 Task: Find connections with filter location Jiazi with filter topic #happywith filter profile language Potuguese with filter current company Zoho Recruit with filter school Sri Bhagawan Mahaveer Jain College with filter industry Water, Waste, Steam, and Air Conditioning Services with filter service category Pricing Strategy with filter keywords title Director of Photography
Action: Mouse moved to (508, 58)
Screenshot: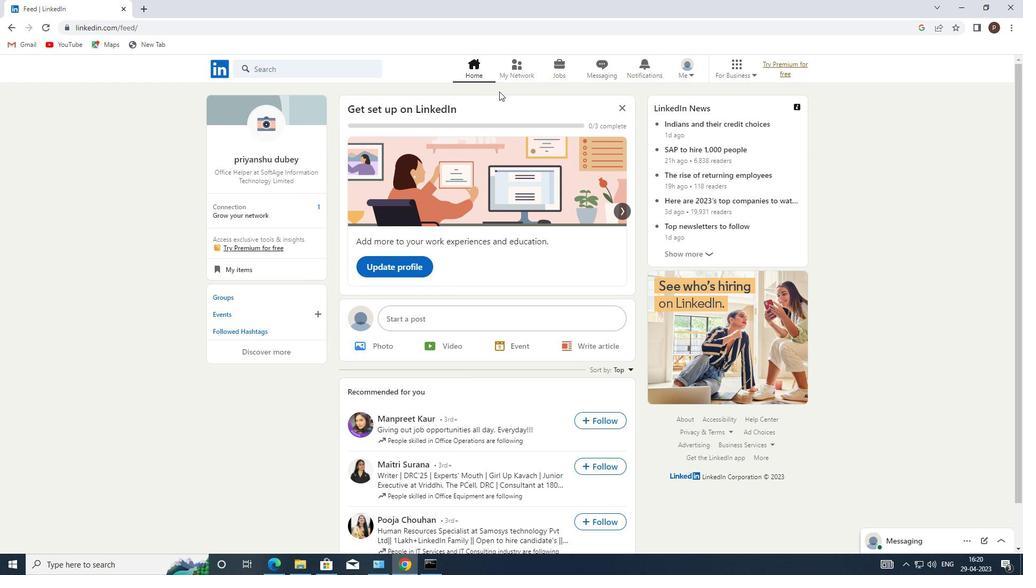 
Action: Mouse pressed left at (508, 58)
Screenshot: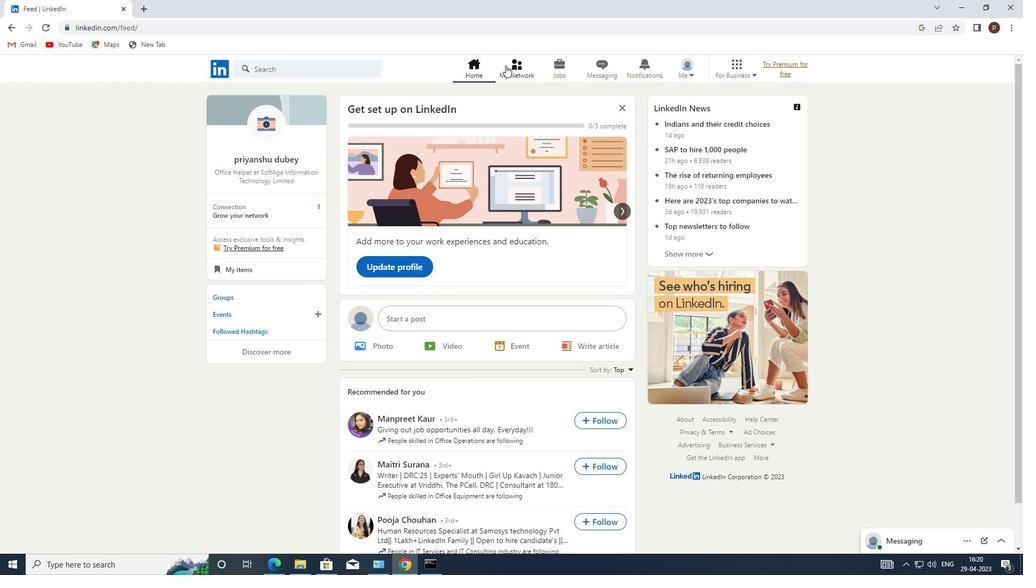 
Action: Mouse moved to (279, 126)
Screenshot: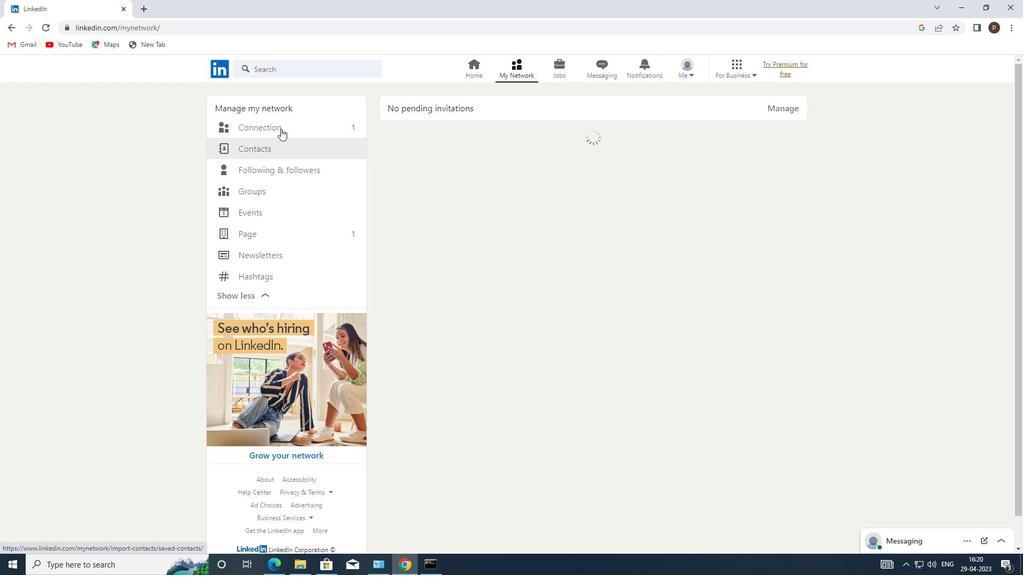 
Action: Mouse pressed left at (279, 126)
Screenshot: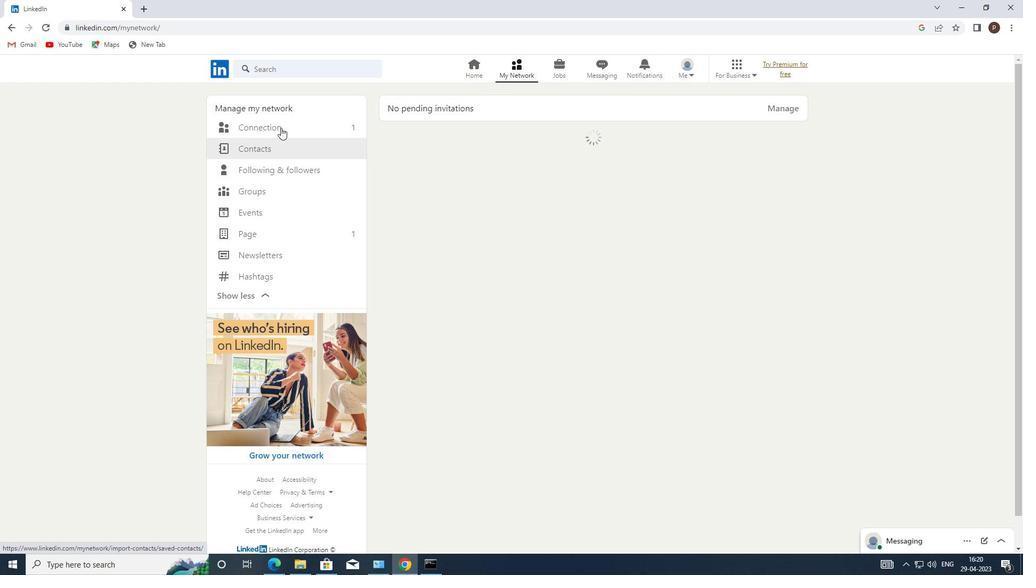 
Action: Mouse moved to (594, 123)
Screenshot: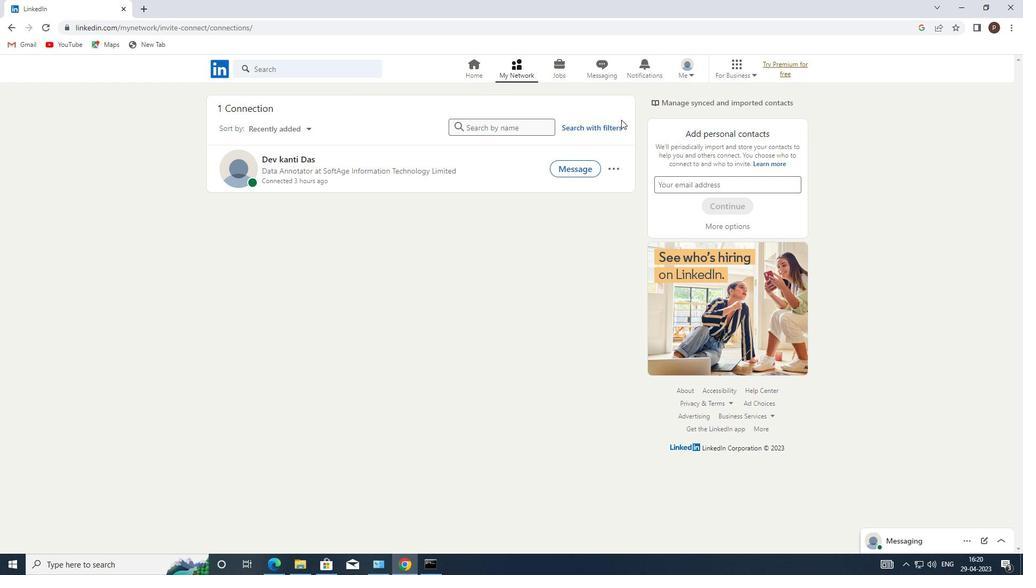 
Action: Mouse pressed left at (594, 123)
Screenshot: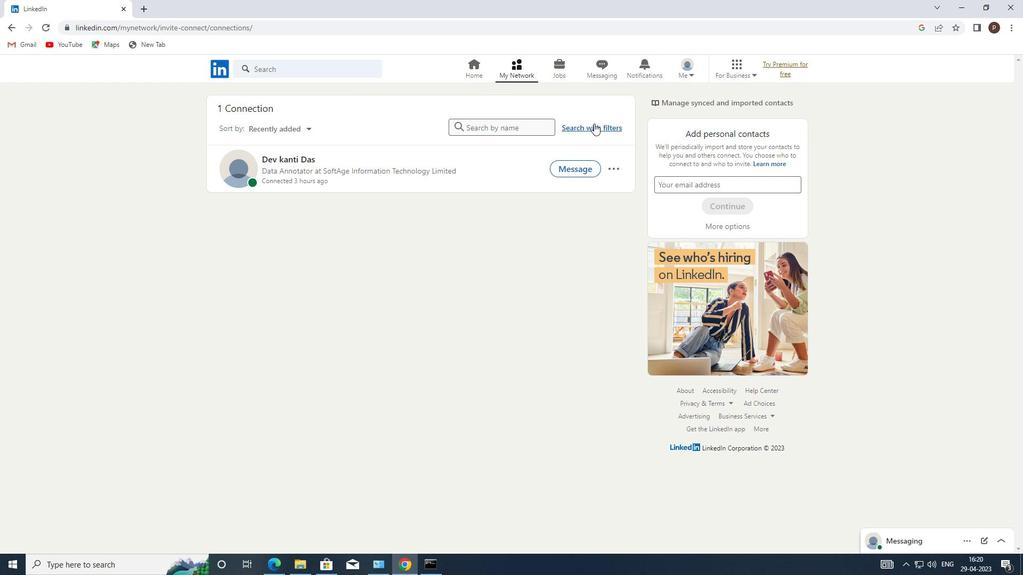 
Action: Mouse moved to (549, 101)
Screenshot: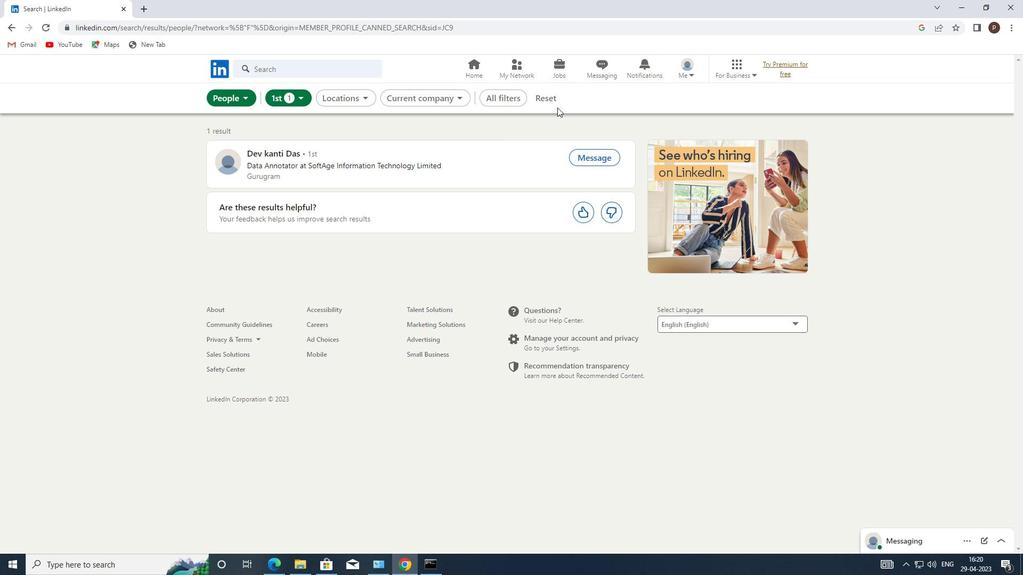 
Action: Mouse pressed left at (549, 101)
Screenshot: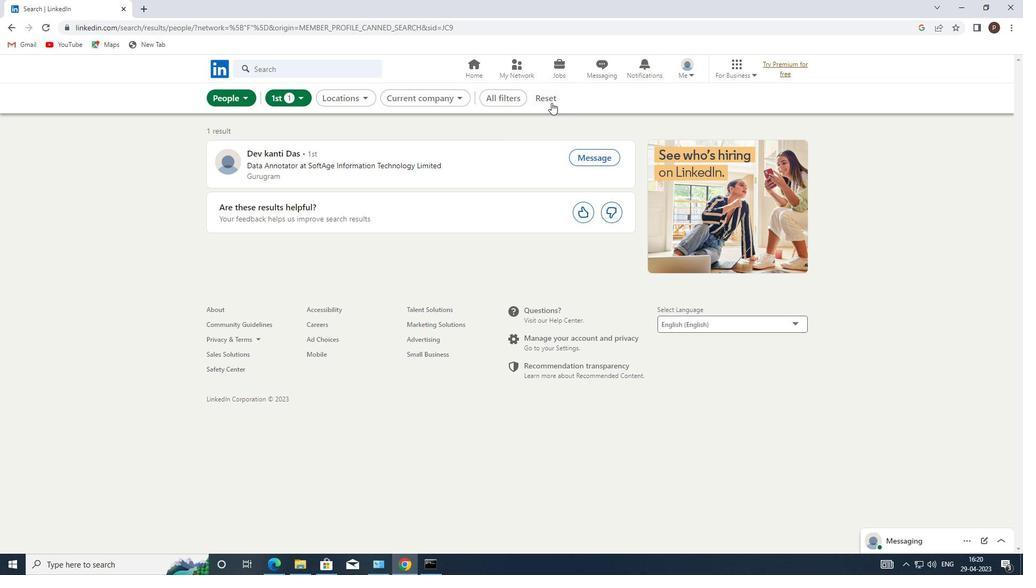 
Action: Mouse moved to (539, 100)
Screenshot: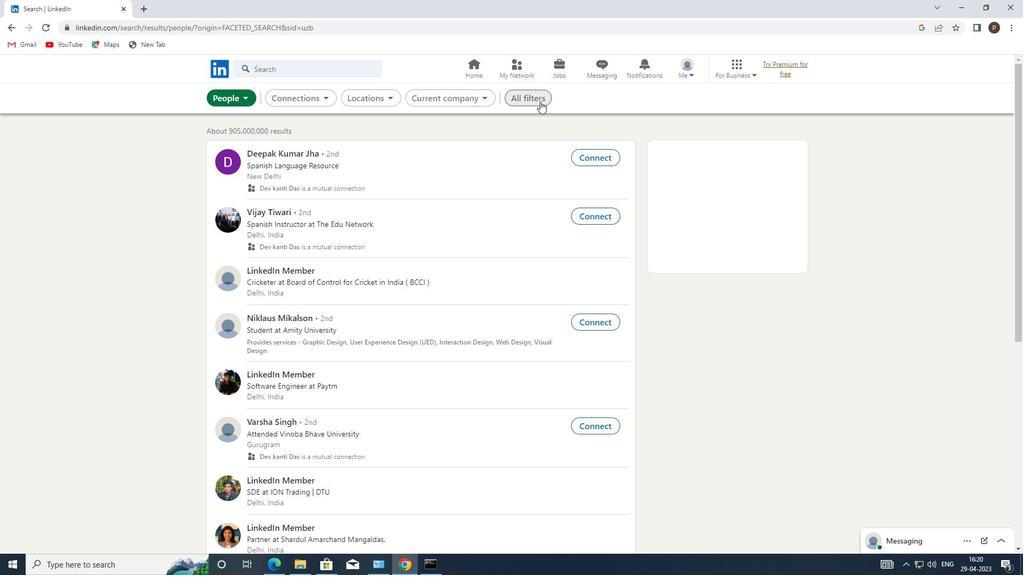 
Action: Mouse pressed left at (539, 100)
Screenshot: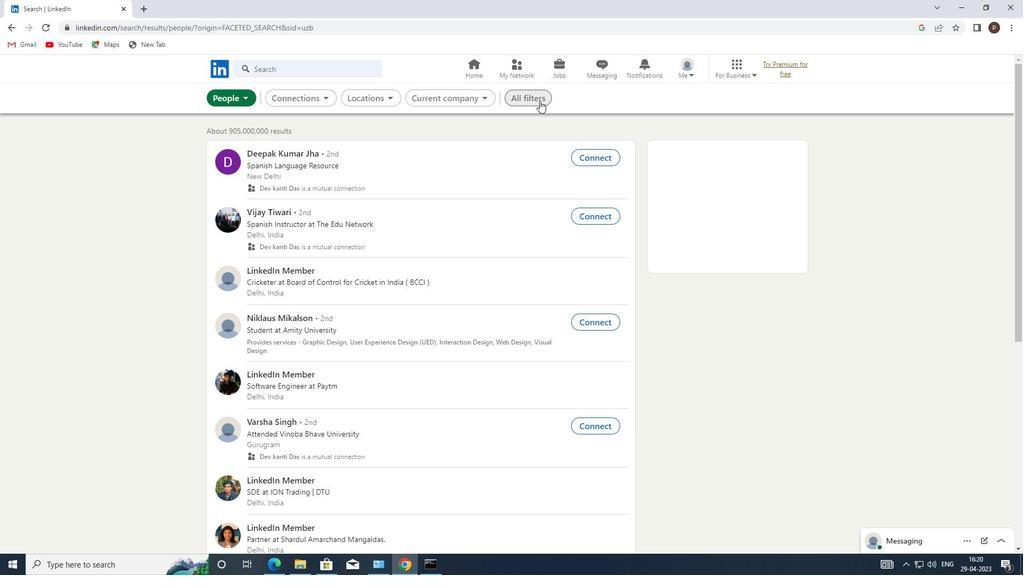 
Action: Mouse moved to (898, 419)
Screenshot: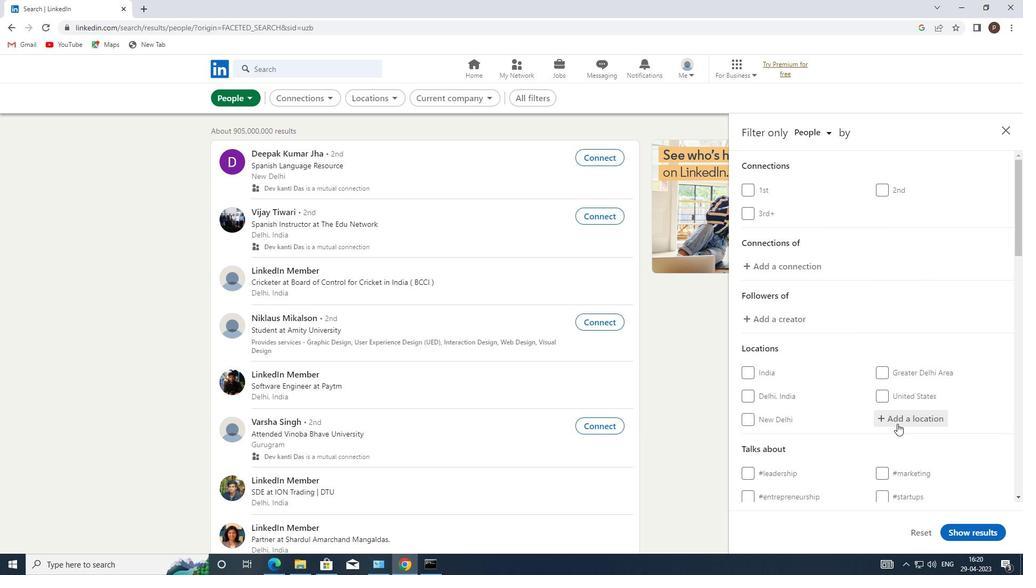 
Action: Mouse pressed left at (898, 419)
Screenshot: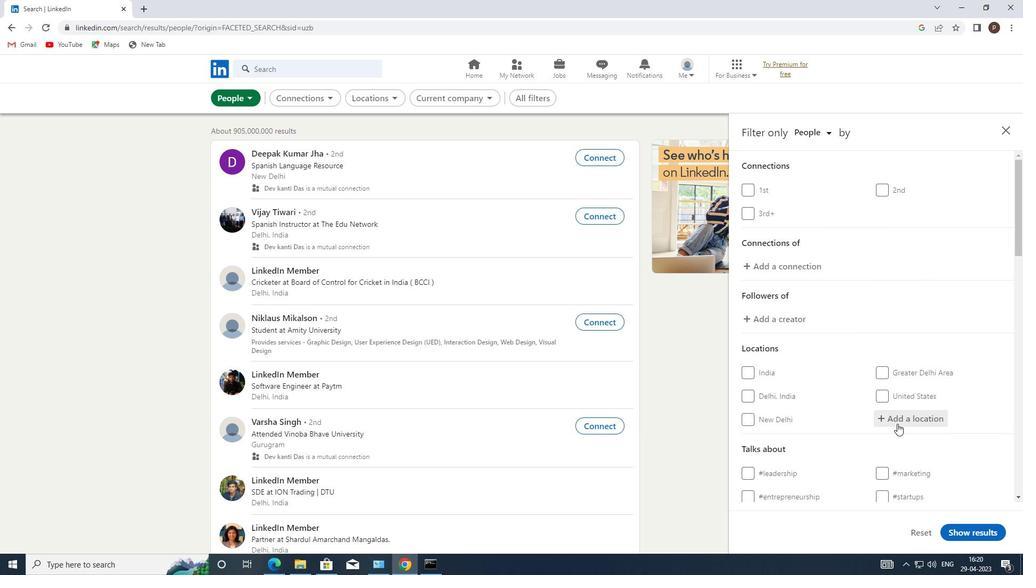
Action: Key pressed <Key.caps_lock>j<Key.caps_lock>iazi
Screenshot: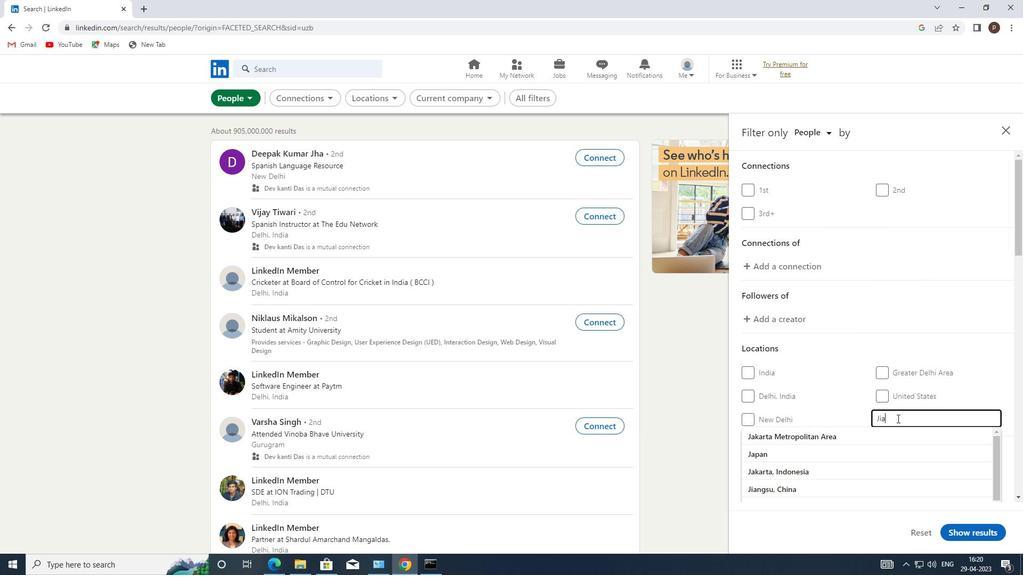 
Action: Mouse moved to (817, 424)
Screenshot: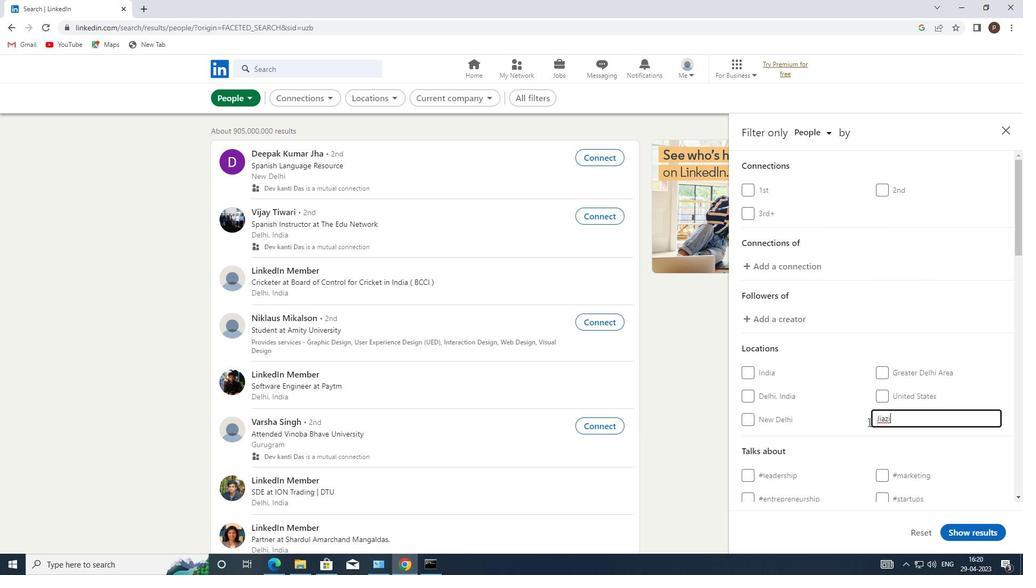
Action: Mouse scrolled (817, 423) with delta (0, 0)
Screenshot: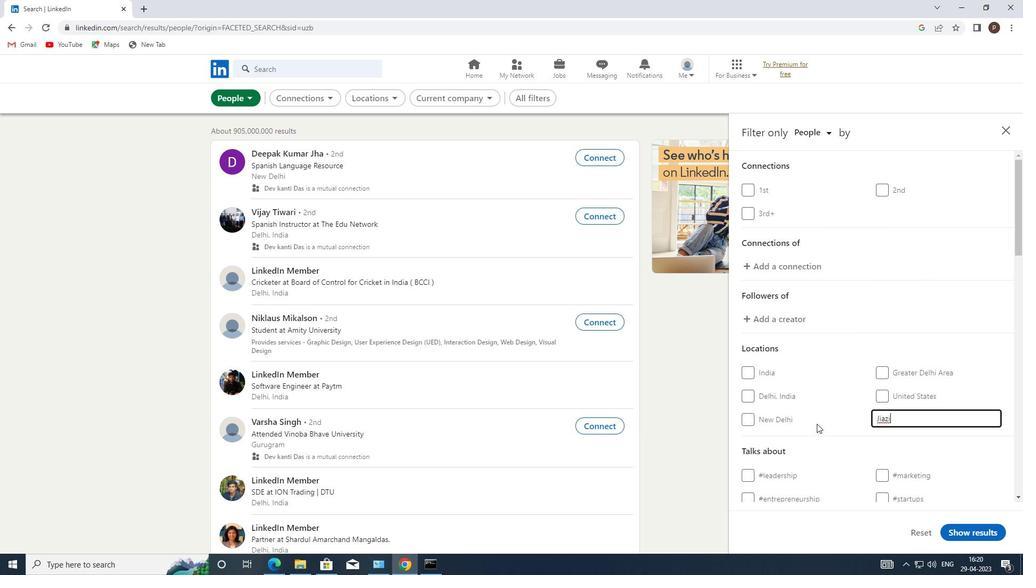 
Action: Mouse scrolled (817, 423) with delta (0, 0)
Screenshot: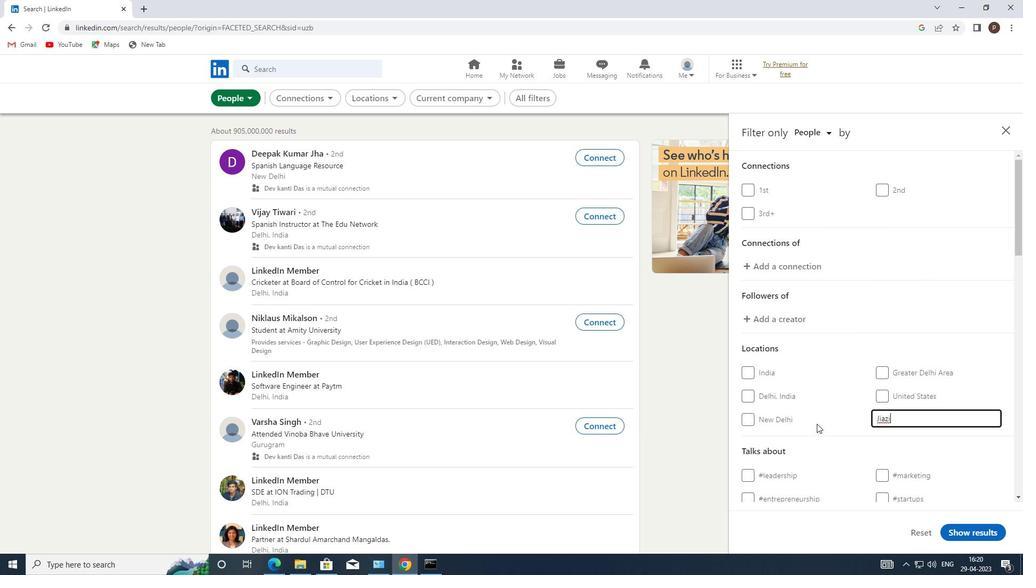 
Action: Mouse moved to (892, 418)
Screenshot: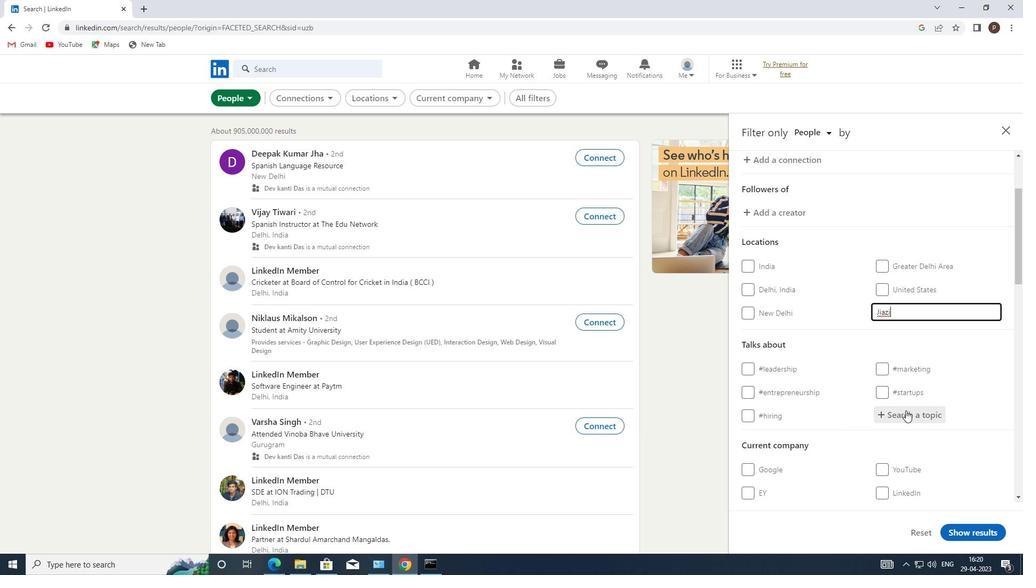 
Action: Mouse pressed left at (892, 418)
Screenshot: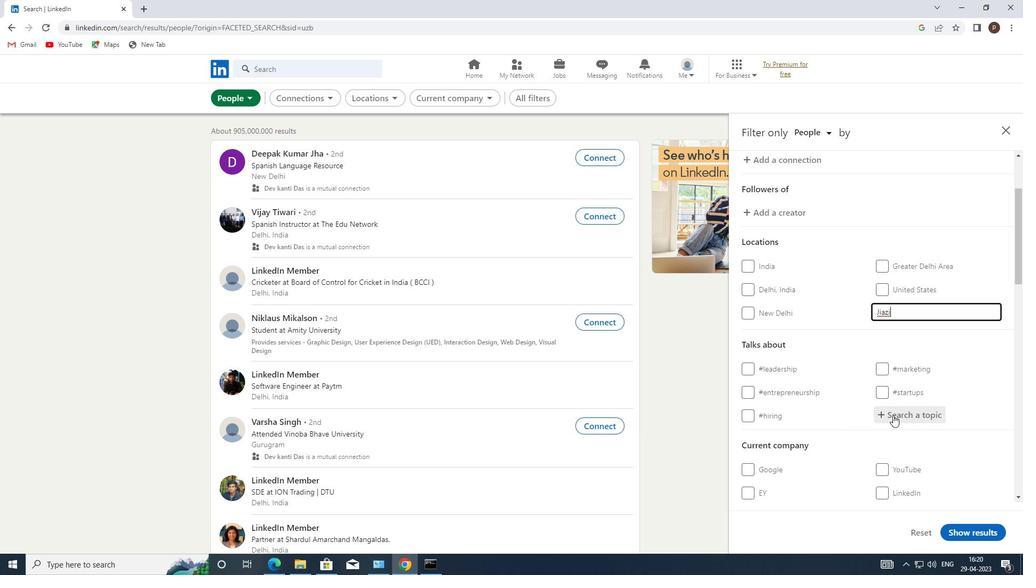 
Action: Key pressed <Key.shift><Key.shift><Key.shift><Key.shift><Key.shift><Key.shift>#HAPPY
Screenshot: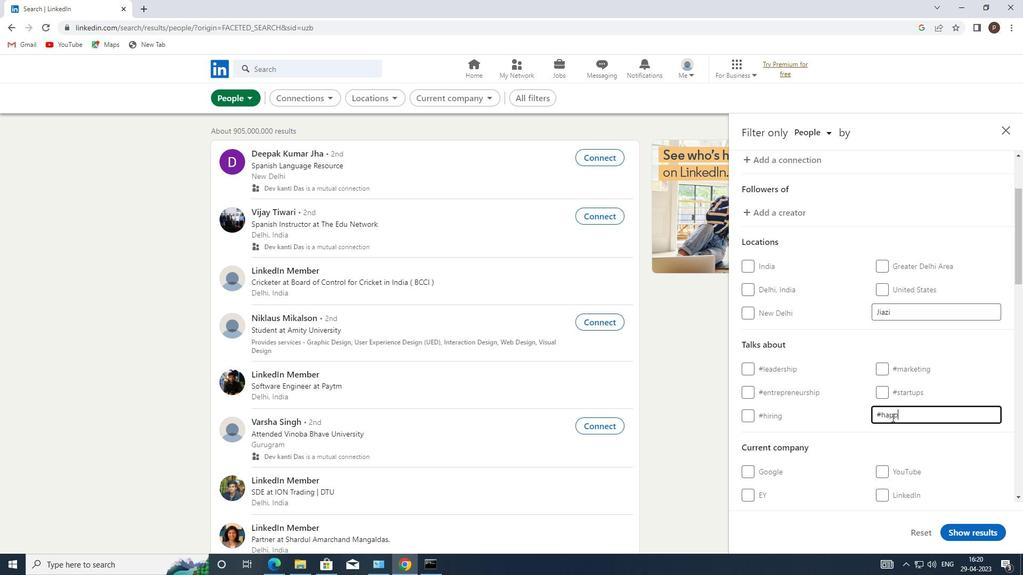 
Action: Mouse scrolled (892, 417) with delta (0, 0)
Screenshot: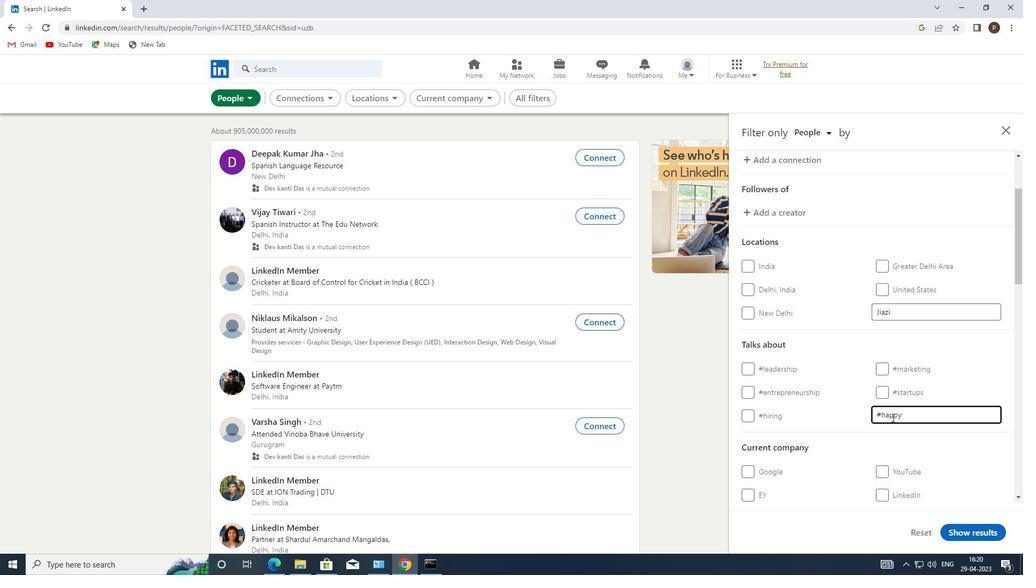 
Action: Mouse scrolled (892, 417) with delta (0, 0)
Screenshot: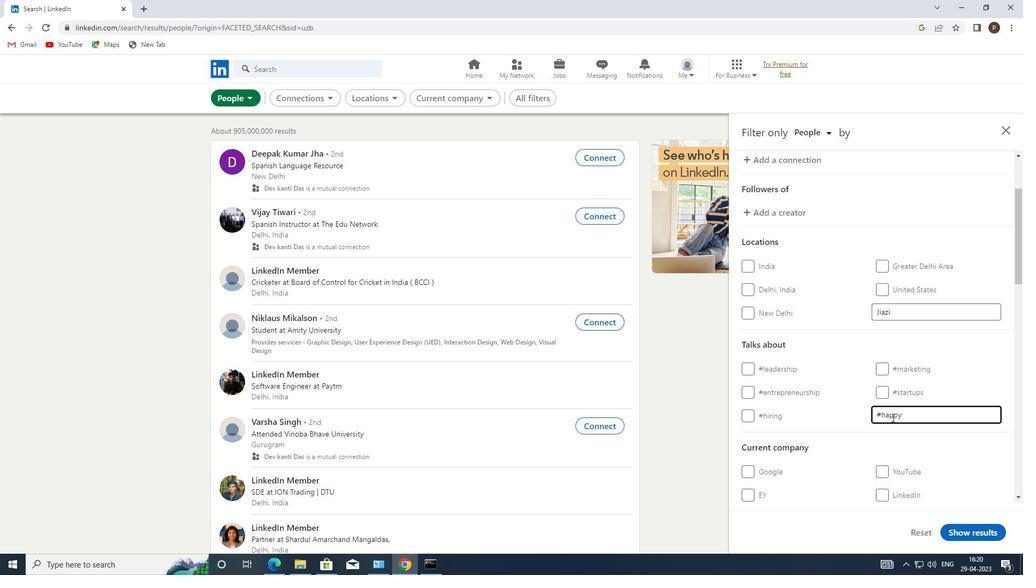 
Action: Mouse moved to (830, 404)
Screenshot: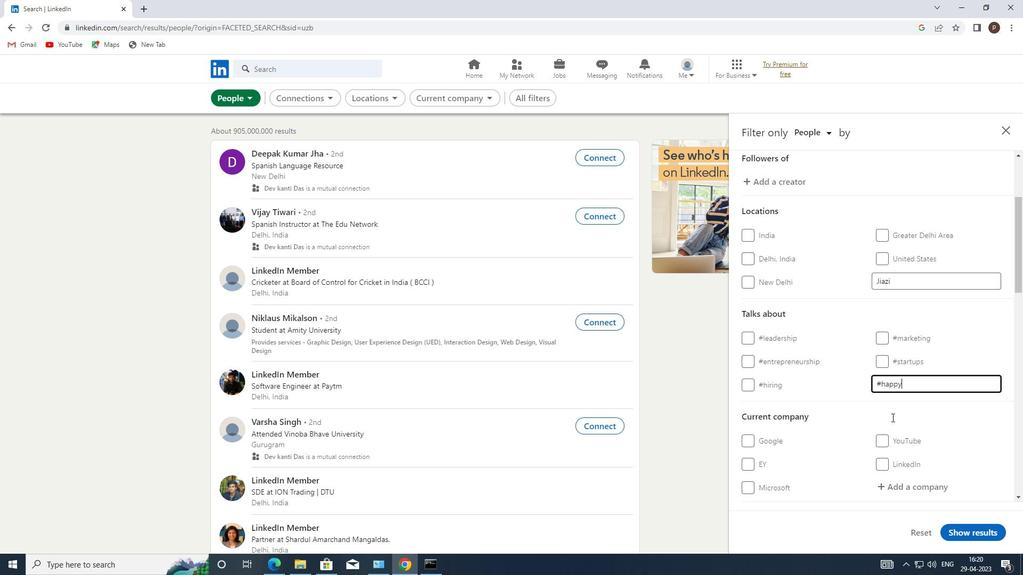 
Action: Mouse scrolled (830, 403) with delta (0, 0)
Screenshot: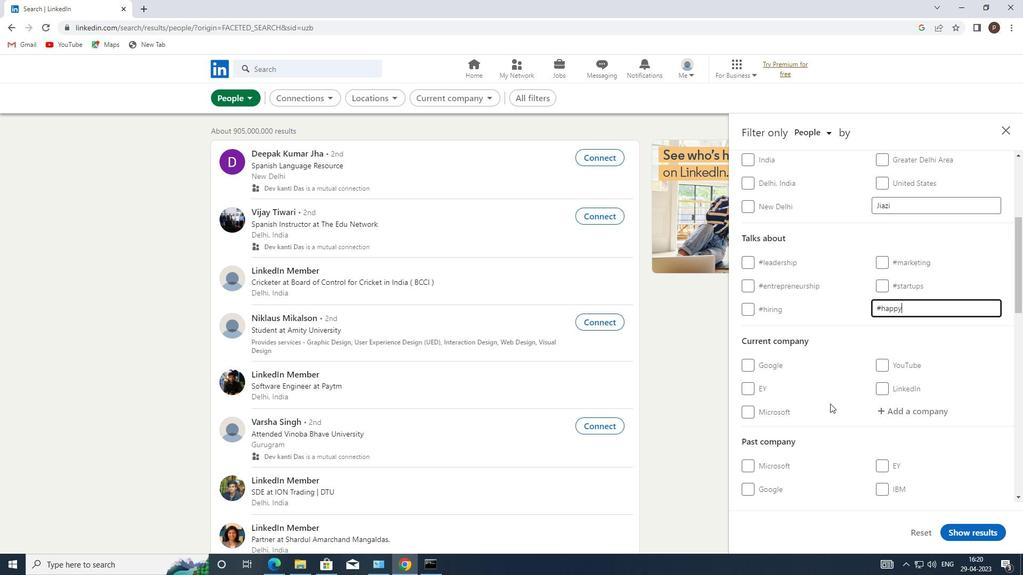 
Action: Mouse scrolled (830, 403) with delta (0, 0)
Screenshot: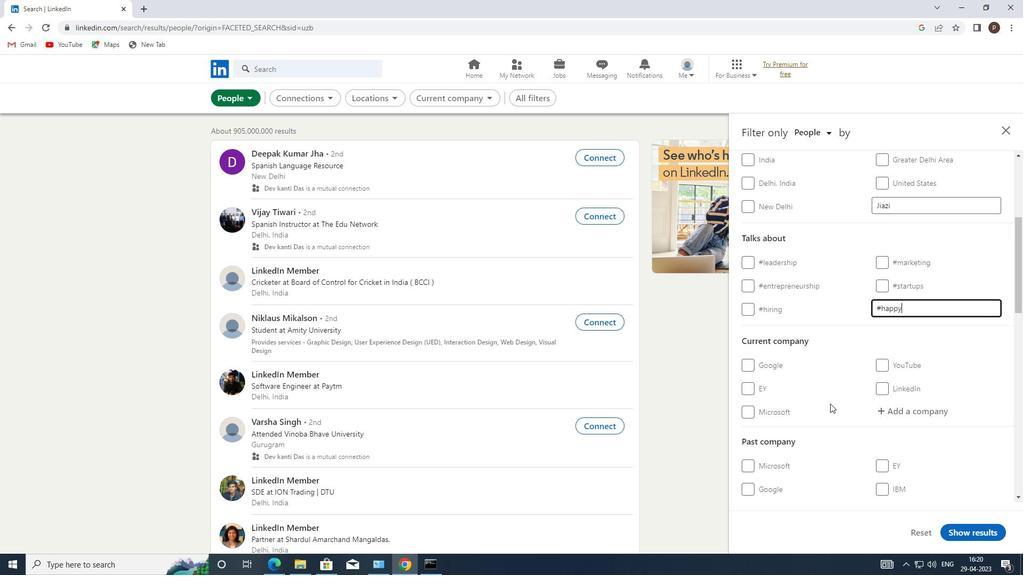 
Action: Mouse scrolled (830, 403) with delta (0, 0)
Screenshot: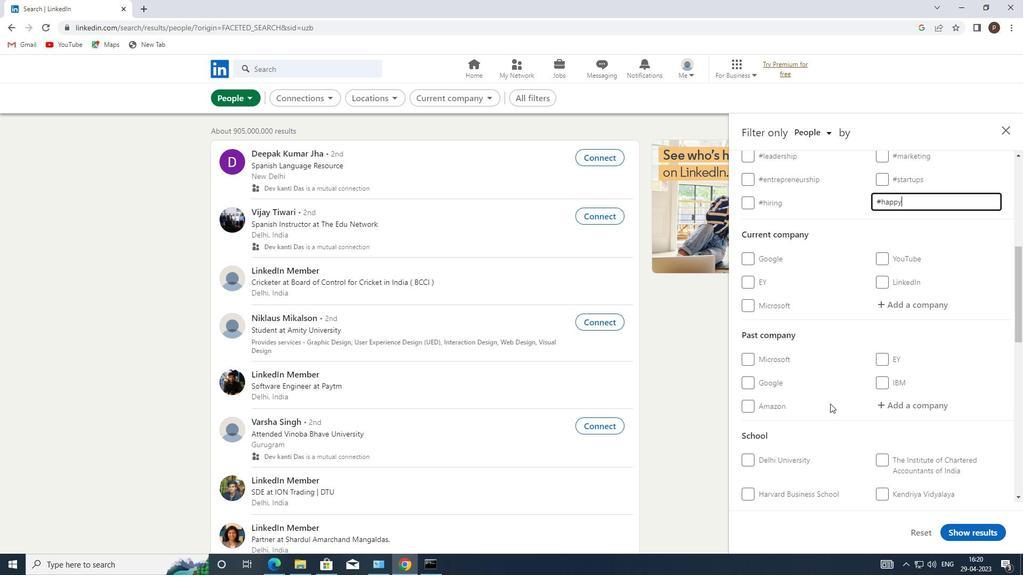 
Action: Mouse scrolled (830, 403) with delta (0, 0)
Screenshot: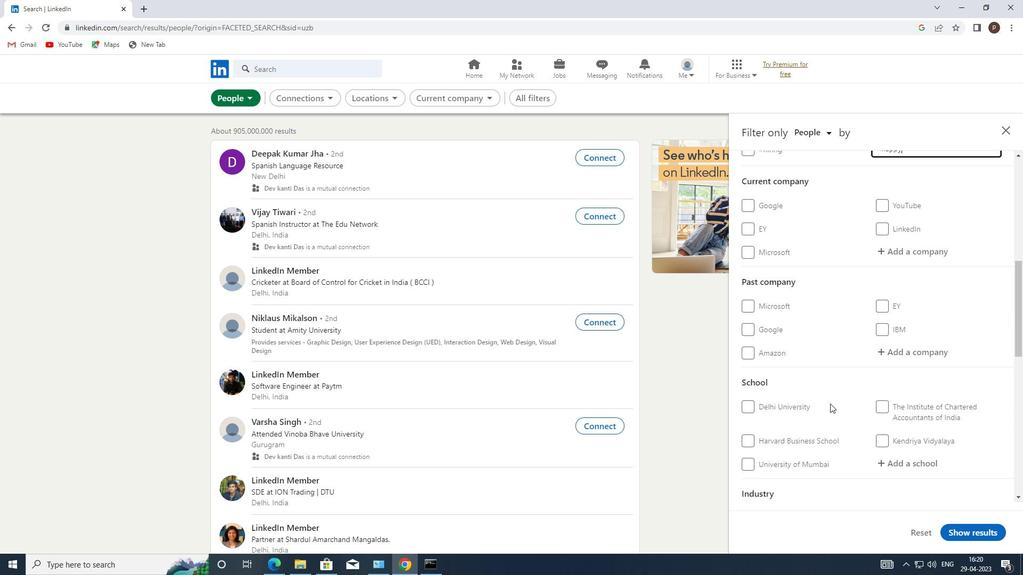 
Action: Mouse scrolled (830, 403) with delta (0, 0)
Screenshot: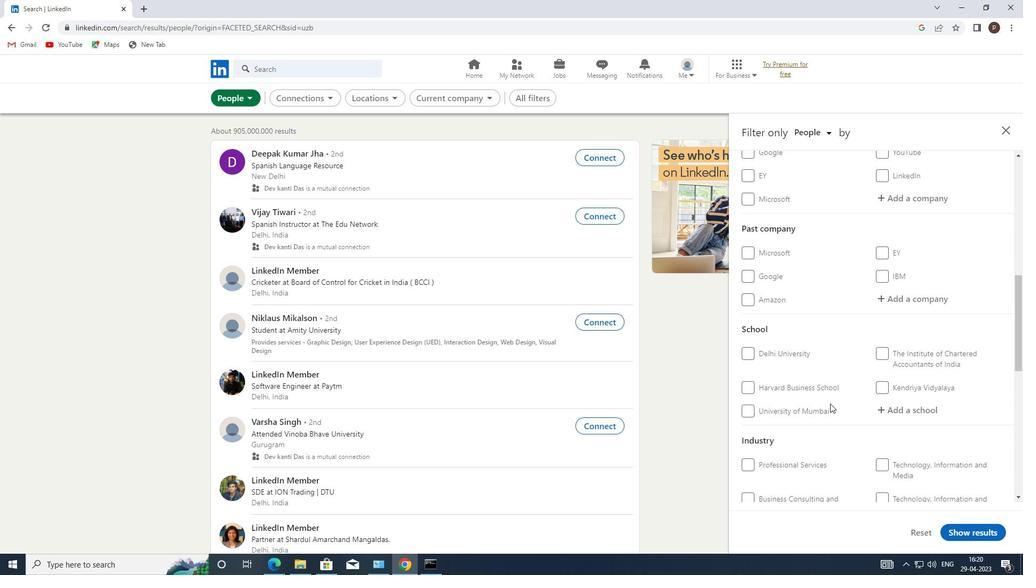 
Action: Mouse scrolled (830, 403) with delta (0, 0)
Screenshot: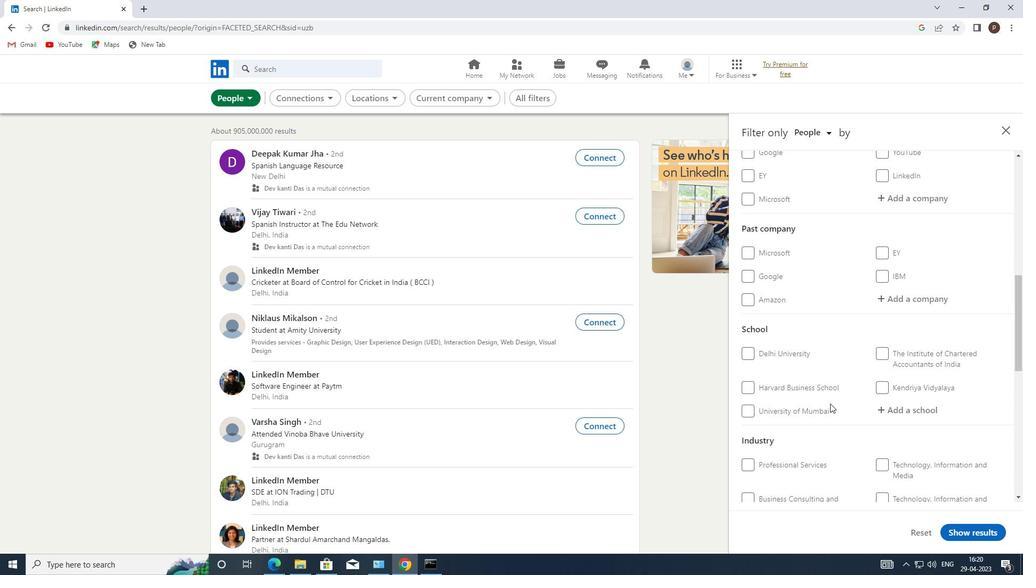 
Action: Mouse scrolled (830, 403) with delta (0, 0)
Screenshot: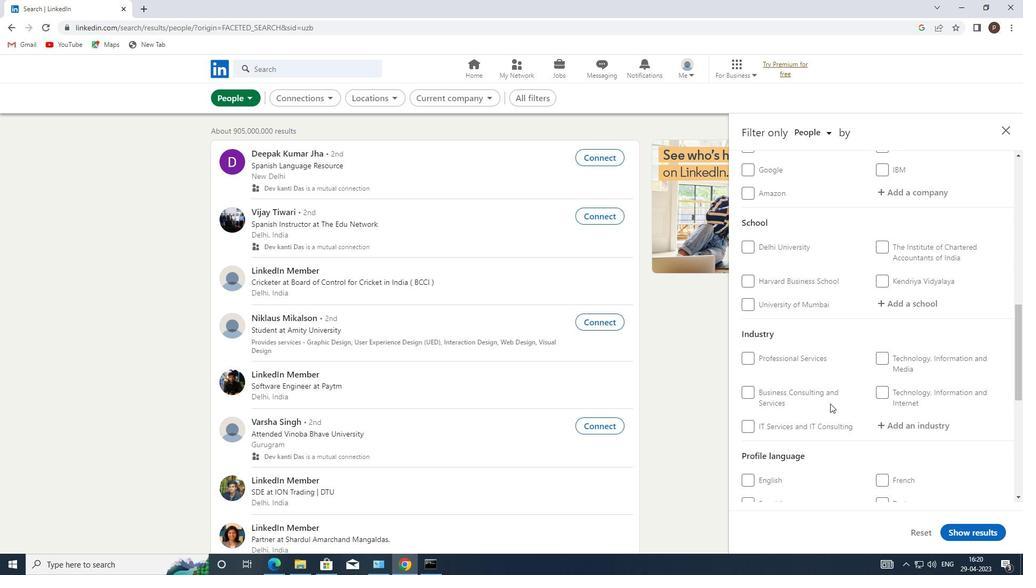 
Action: Mouse moved to (884, 457)
Screenshot: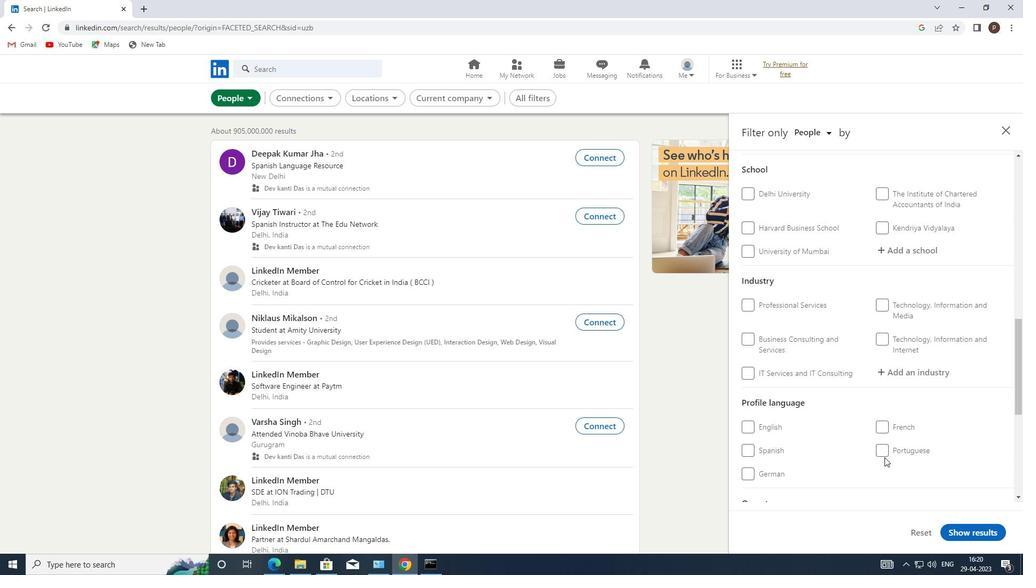 
Action: Mouse pressed left at (884, 457)
Screenshot: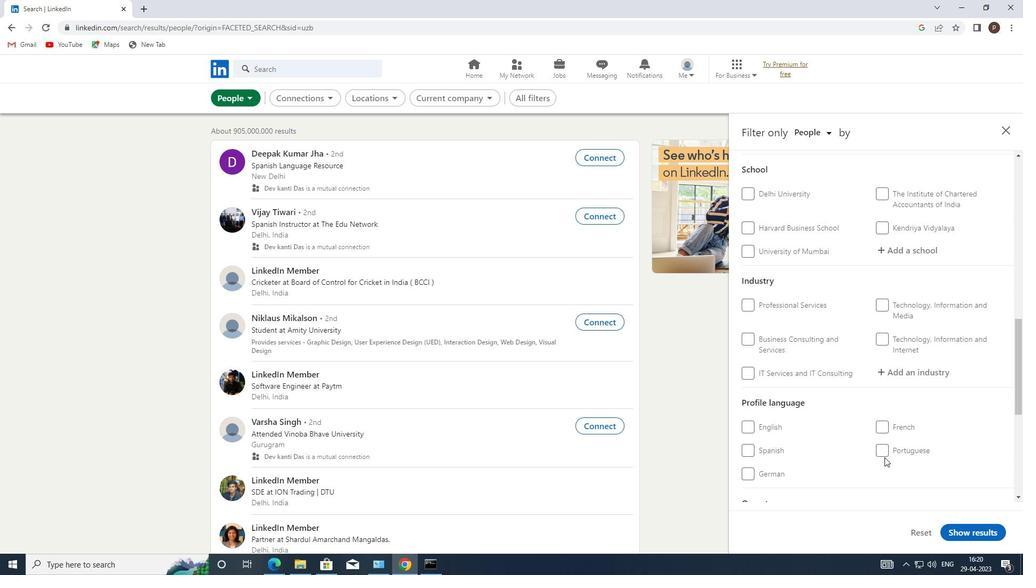 
Action: Mouse moved to (883, 450)
Screenshot: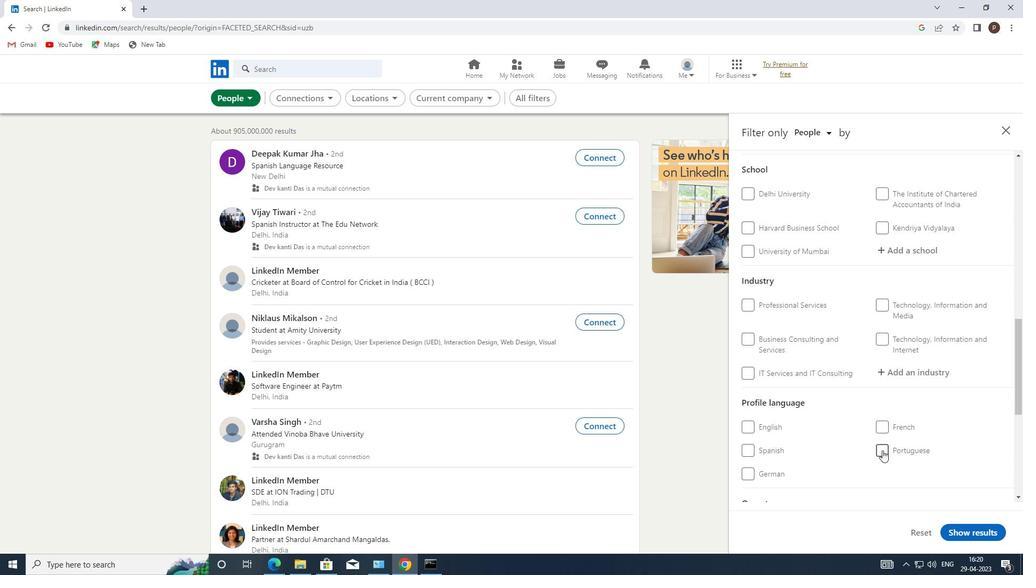 
Action: Mouse pressed left at (883, 450)
Screenshot: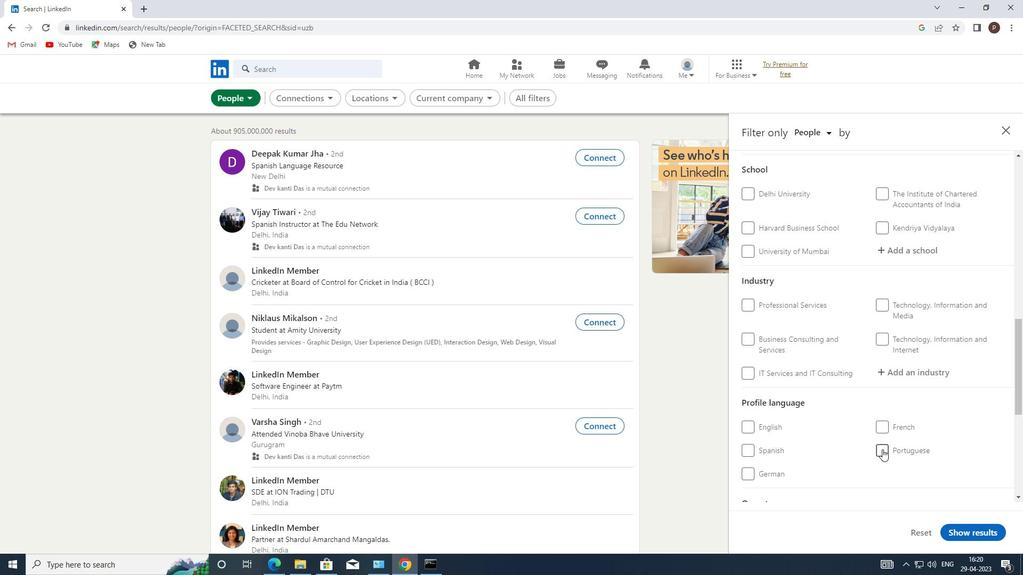 
Action: Mouse moved to (868, 429)
Screenshot: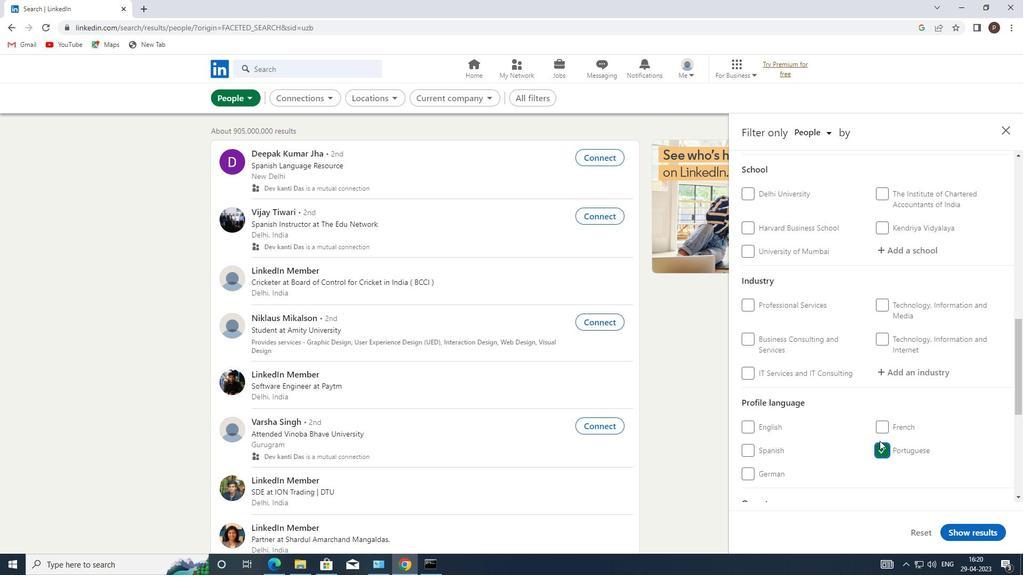
Action: Mouse scrolled (868, 429) with delta (0, 0)
Screenshot: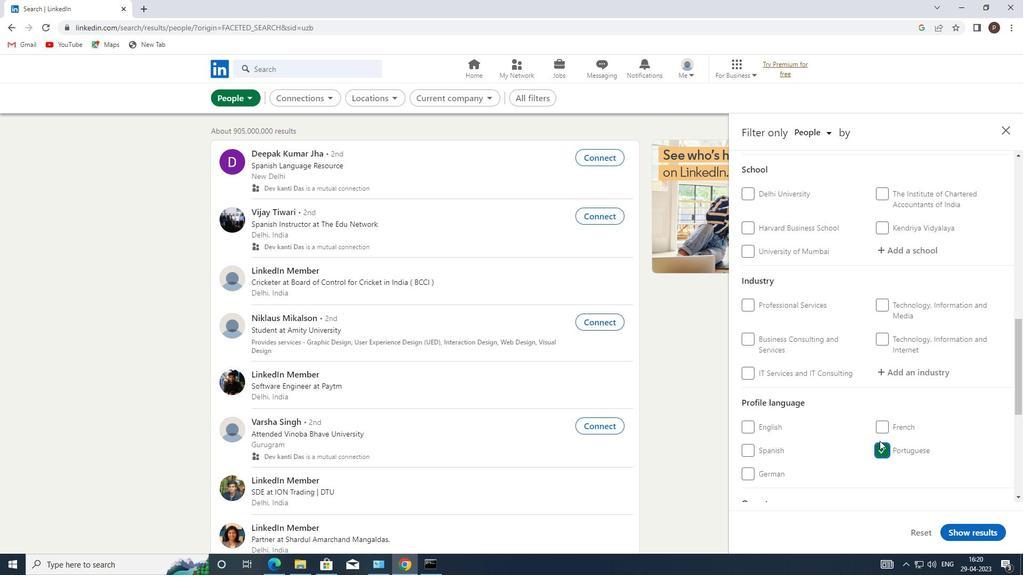
Action: Mouse moved to (868, 428)
Screenshot: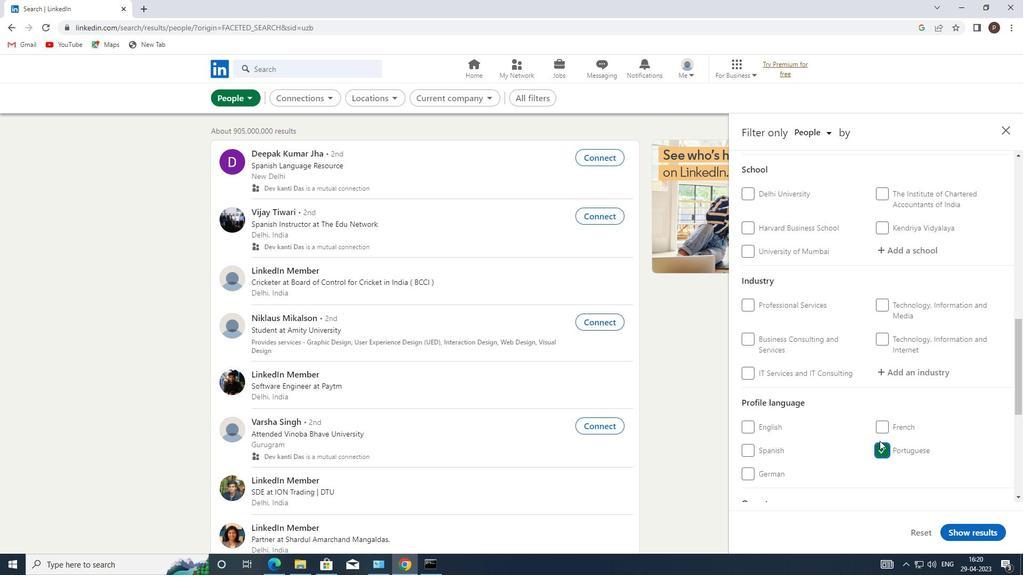 
Action: Mouse scrolled (868, 429) with delta (0, 0)
Screenshot: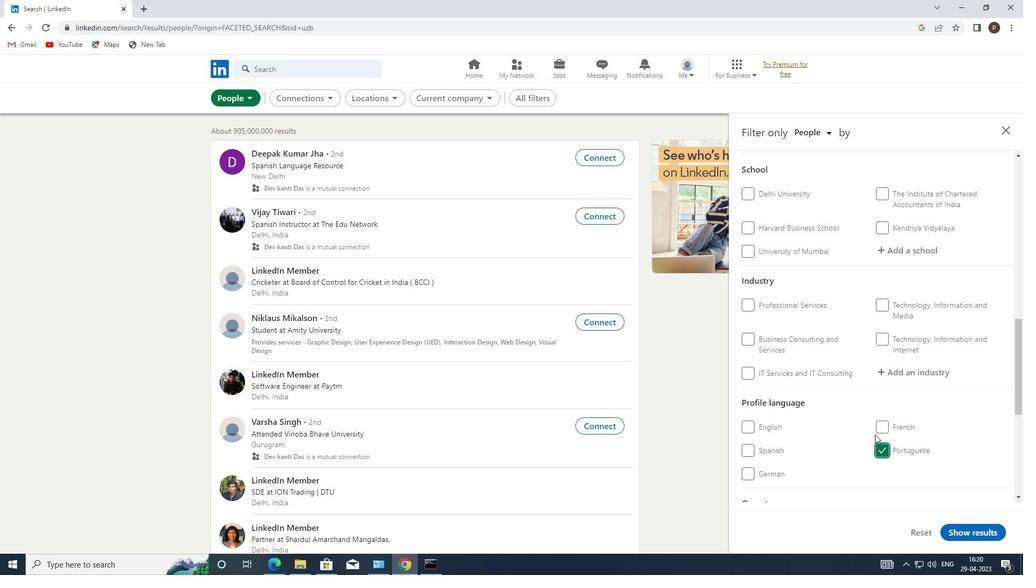 
Action: Mouse moved to (867, 427)
Screenshot: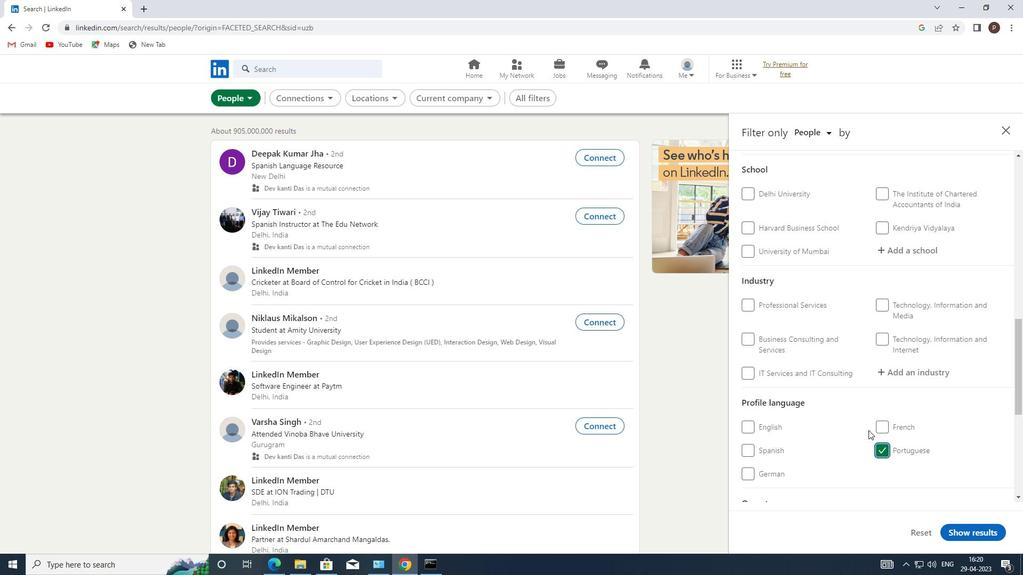 
Action: Mouse scrolled (867, 428) with delta (0, 0)
Screenshot: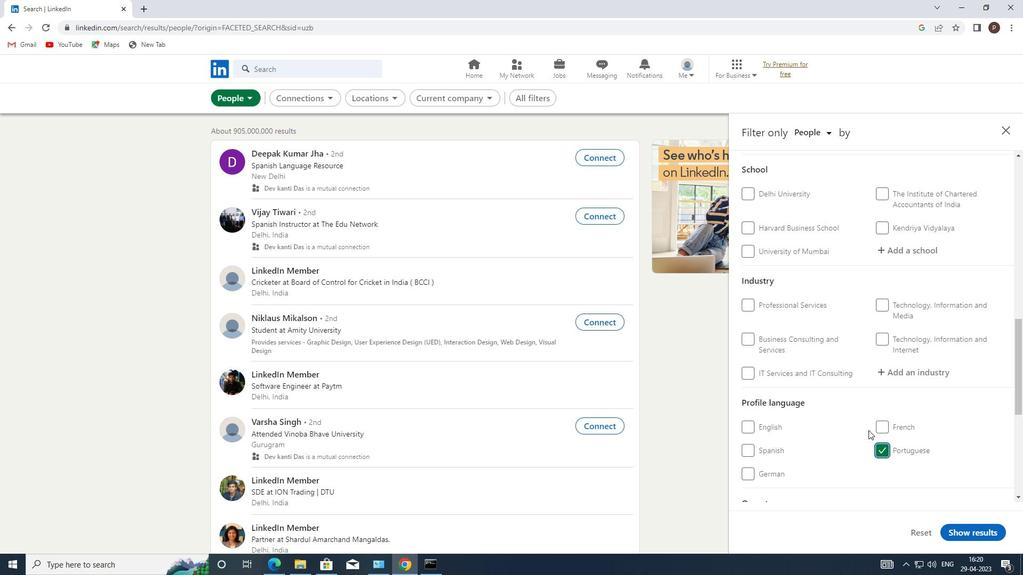 
Action: Mouse moved to (863, 397)
Screenshot: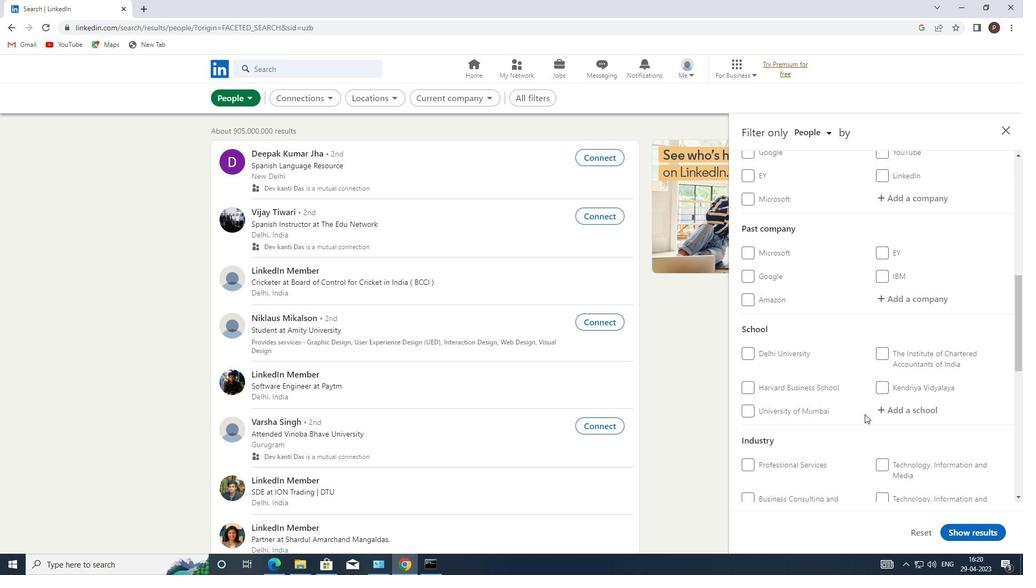 
Action: Mouse scrolled (863, 397) with delta (0, 0)
Screenshot: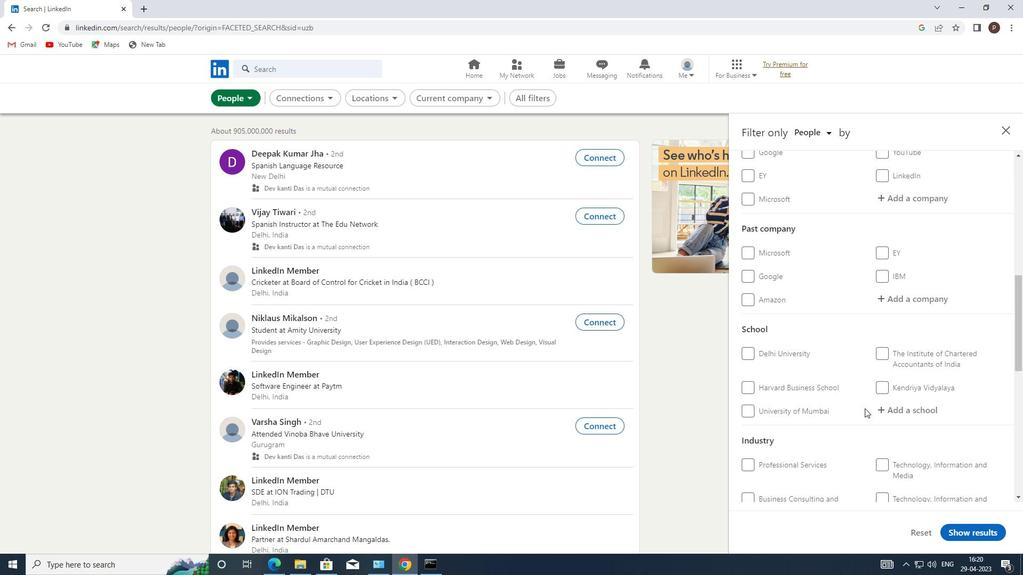 
Action: Mouse moved to (879, 333)
Screenshot: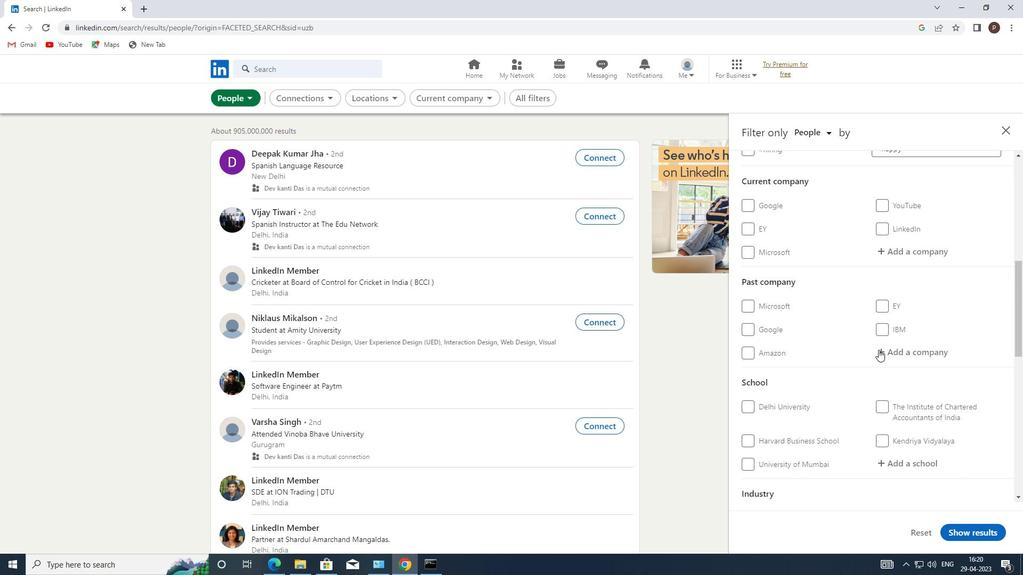 
Action: Mouse scrolled (879, 333) with delta (0, 0)
Screenshot: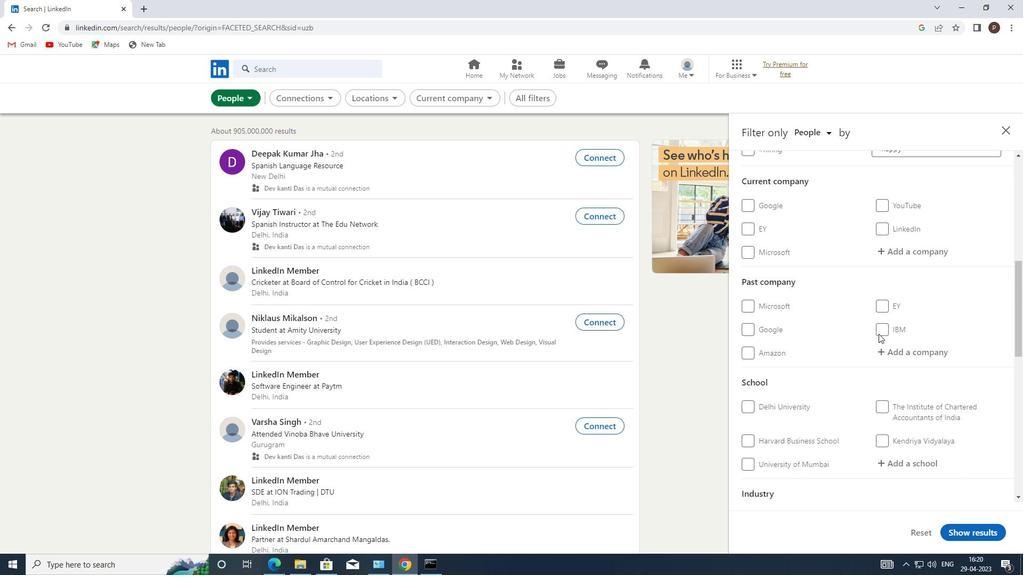 
Action: Mouse moved to (892, 305)
Screenshot: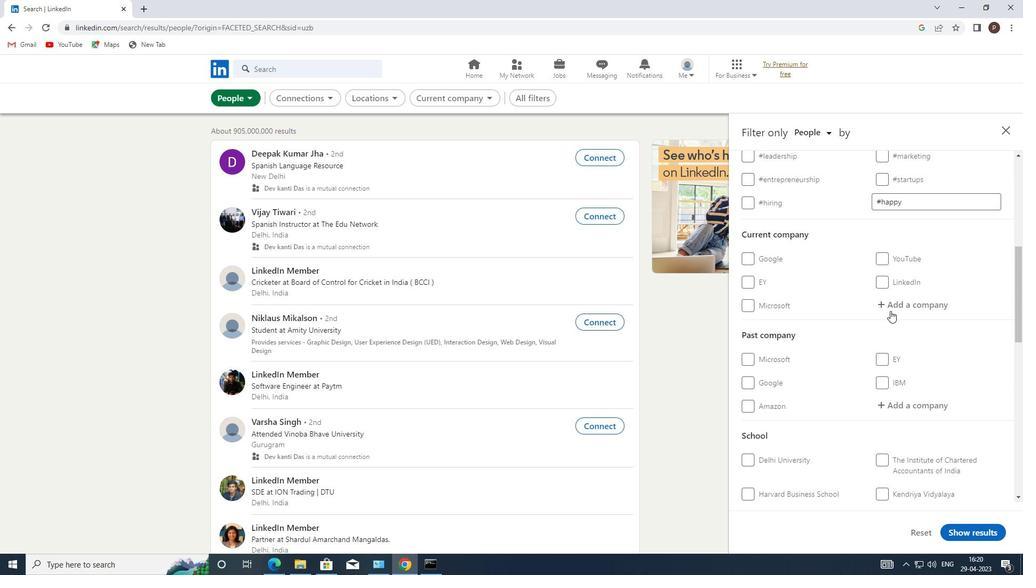 
Action: Mouse pressed left at (892, 305)
Screenshot: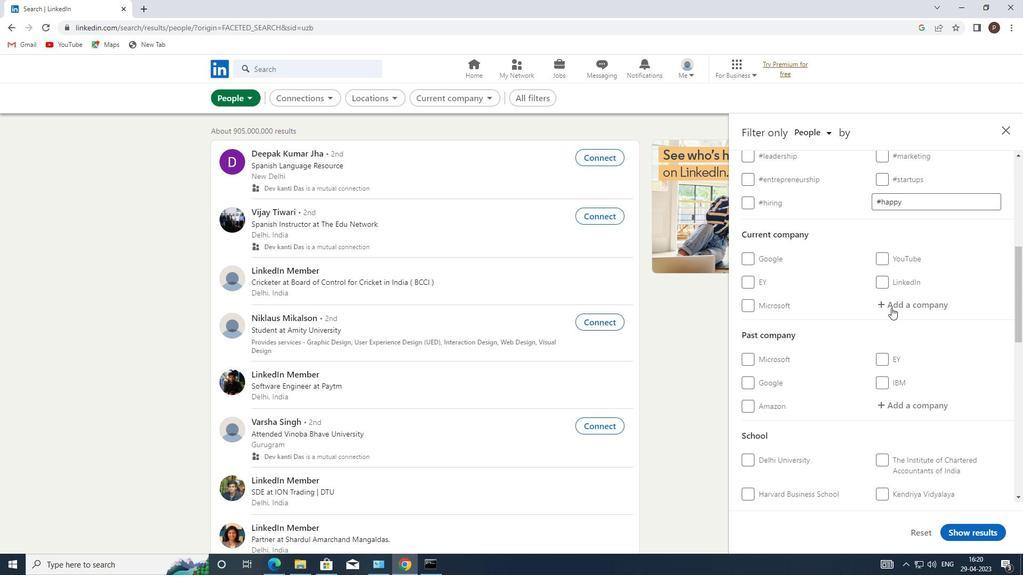 
Action: Key pressed <Key.caps_lock>Z<Key.caps_lock>OHO
Screenshot: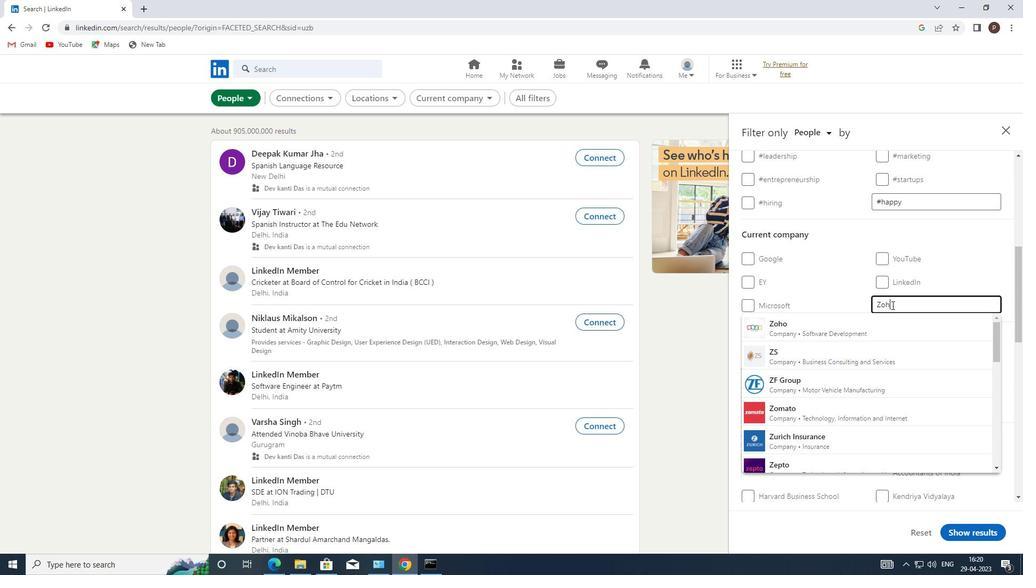 
Action: Mouse moved to (844, 356)
Screenshot: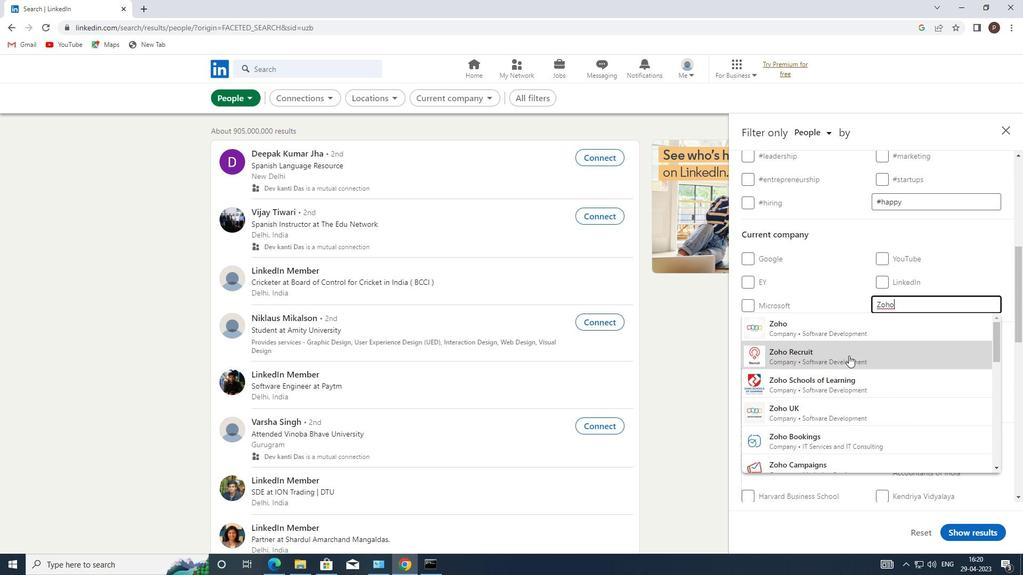 
Action: Mouse pressed left at (844, 356)
Screenshot: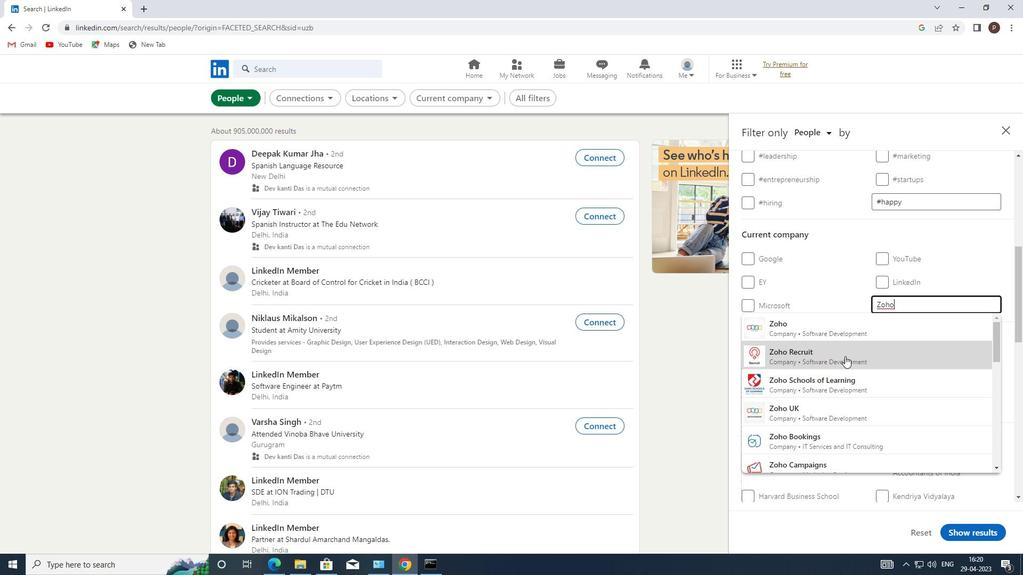 
Action: Mouse moved to (843, 356)
Screenshot: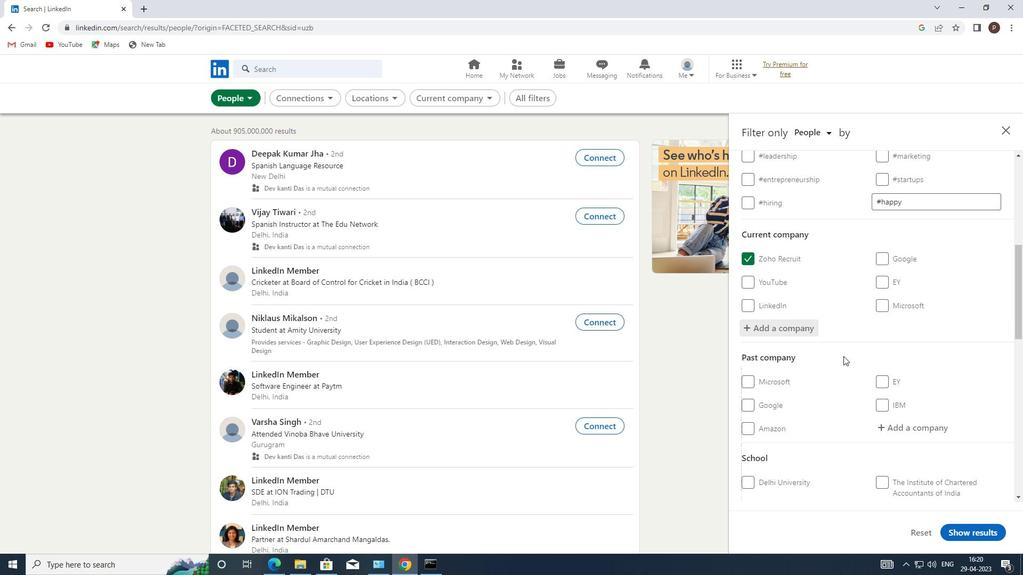 
Action: Mouse scrolled (843, 356) with delta (0, 0)
Screenshot: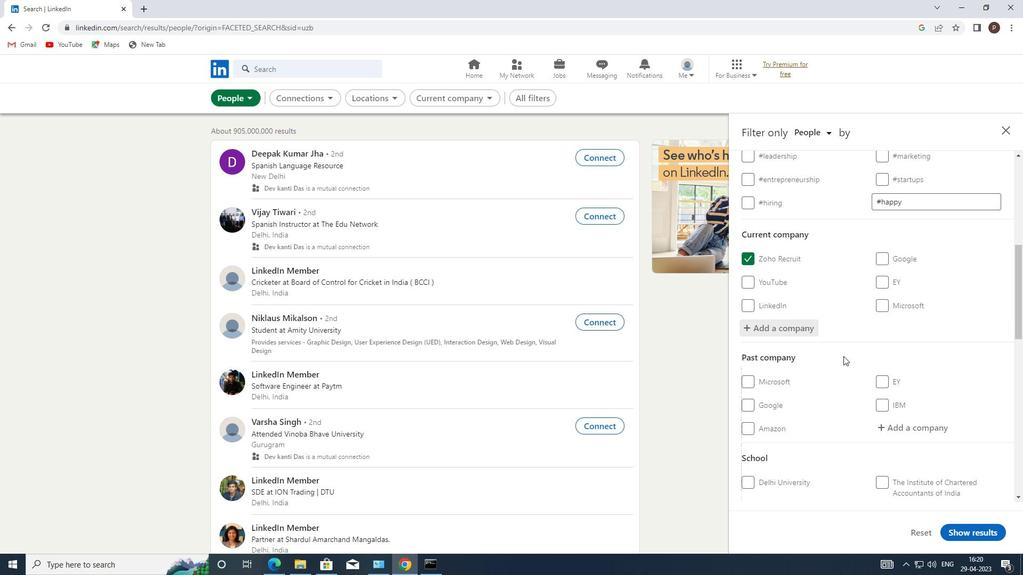 
Action: Mouse scrolled (843, 356) with delta (0, 0)
Screenshot: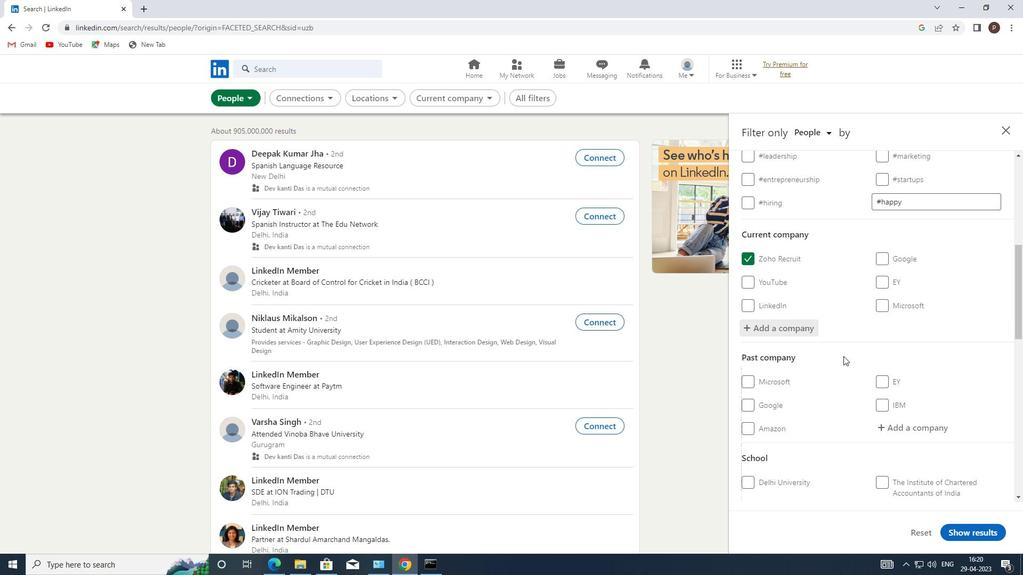 
Action: Mouse moved to (891, 431)
Screenshot: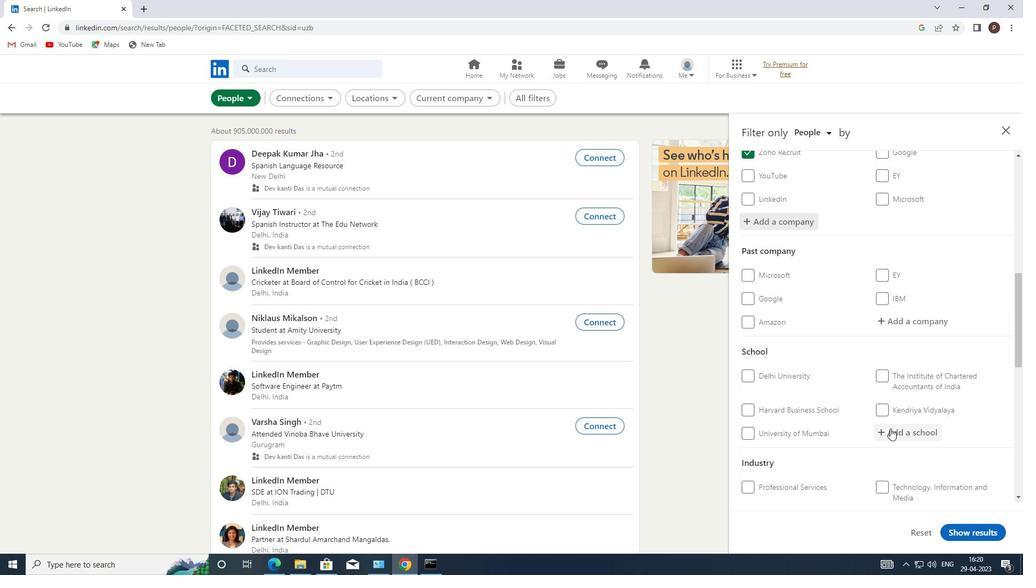 
Action: Mouse pressed left at (891, 431)
Screenshot: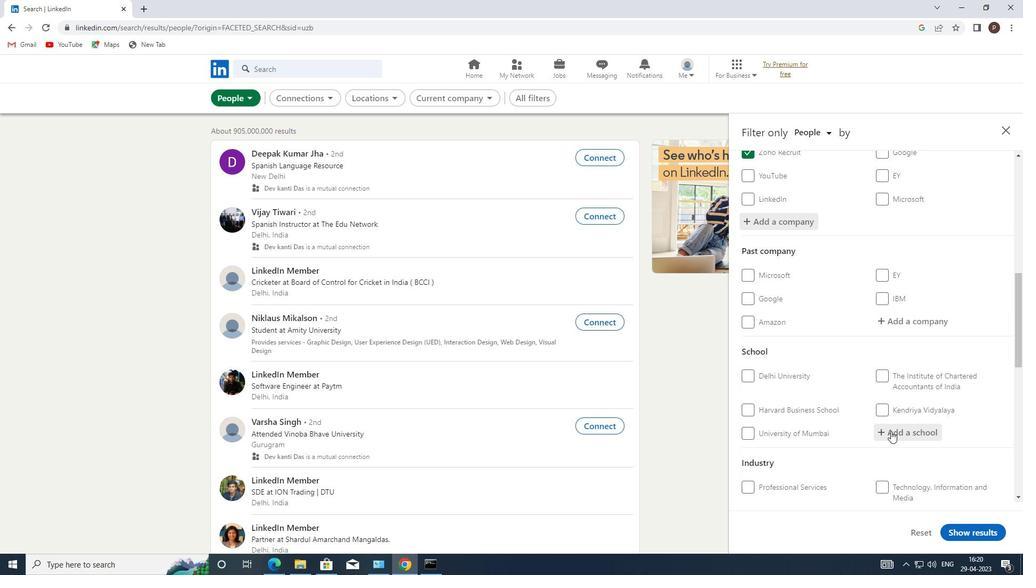 
Action: Key pressed <Key.caps_lock>S<Key.caps_lock>RI<Key.space><Key.caps_lock>B<Key.caps_lock>HAG
Screenshot: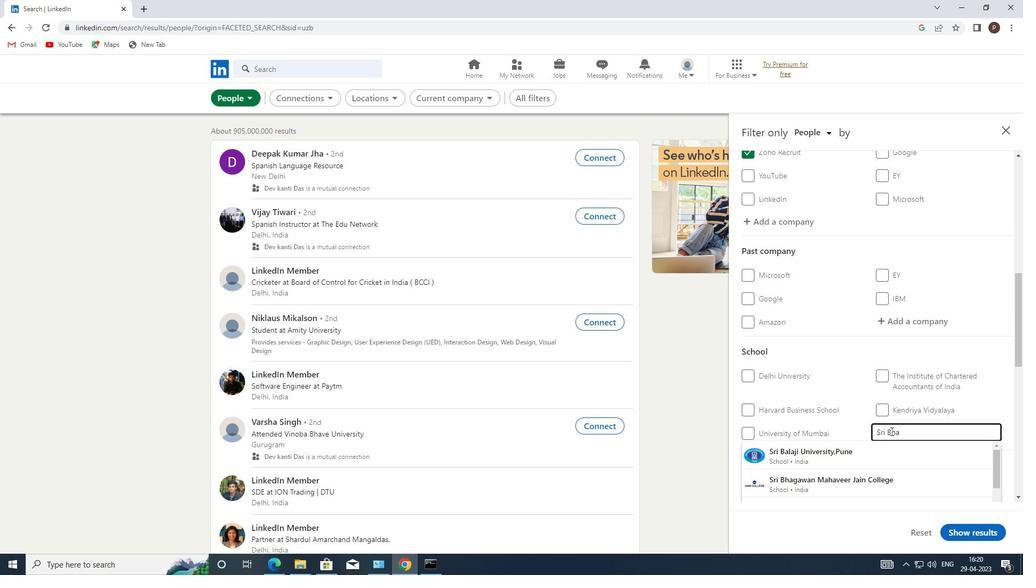 
Action: Mouse moved to (864, 455)
Screenshot: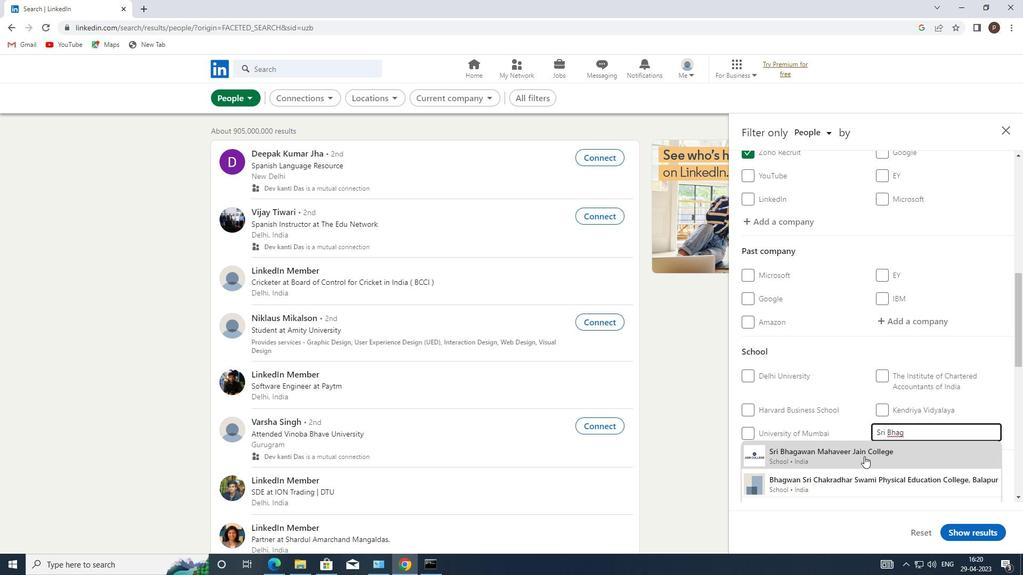 
Action: Mouse pressed left at (864, 455)
Screenshot: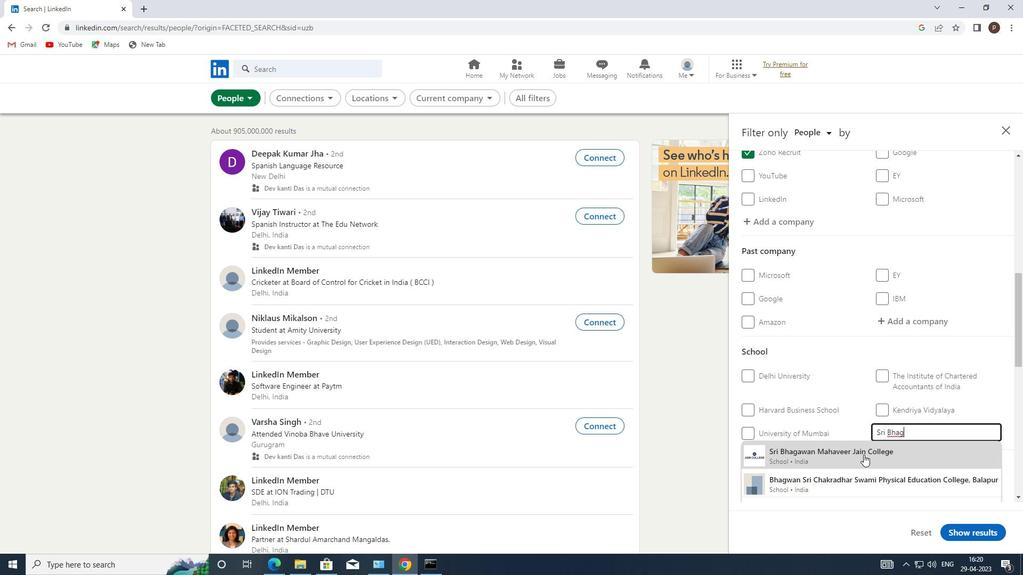 
Action: Mouse moved to (828, 435)
Screenshot: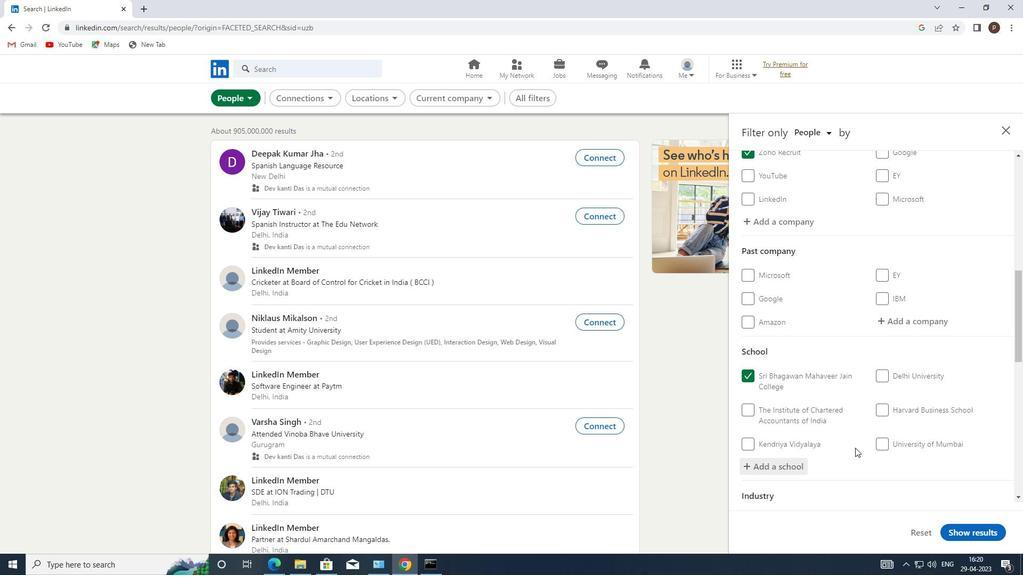 
Action: Mouse scrolled (828, 435) with delta (0, 0)
Screenshot: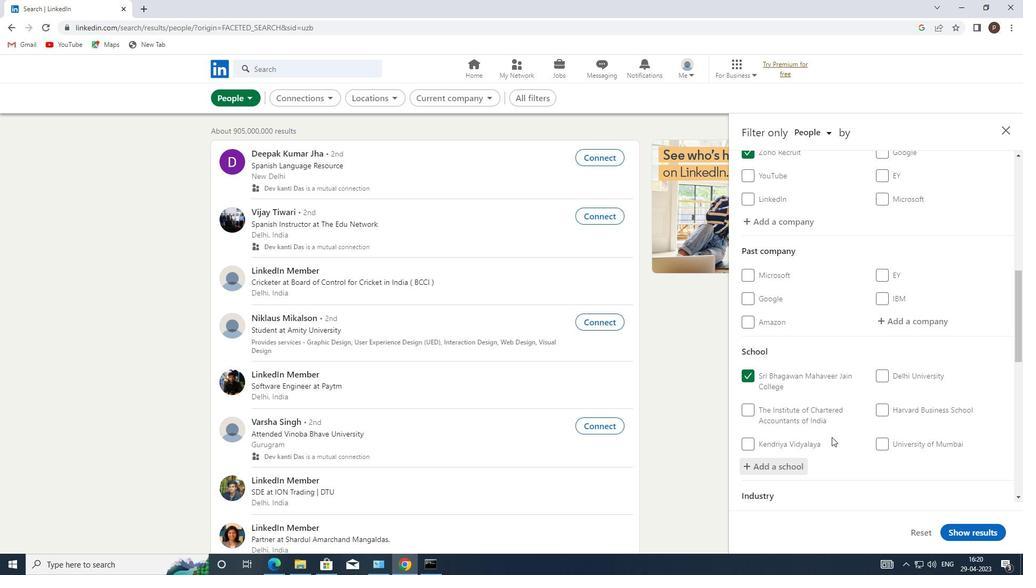 
Action: Mouse scrolled (828, 435) with delta (0, 0)
Screenshot: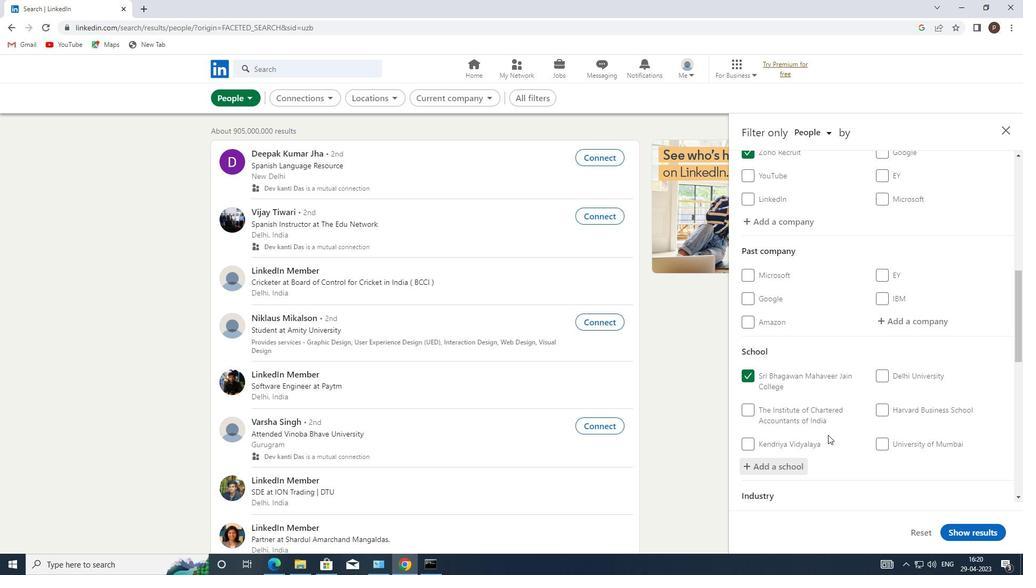 
Action: Mouse scrolled (828, 435) with delta (0, 0)
Screenshot: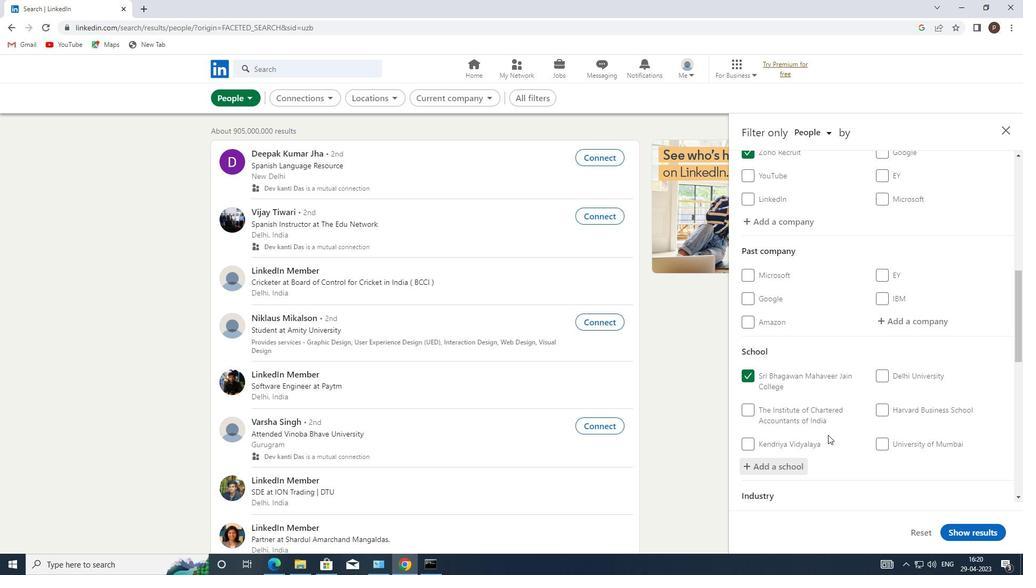 
Action: Mouse moved to (898, 423)
Screenshot: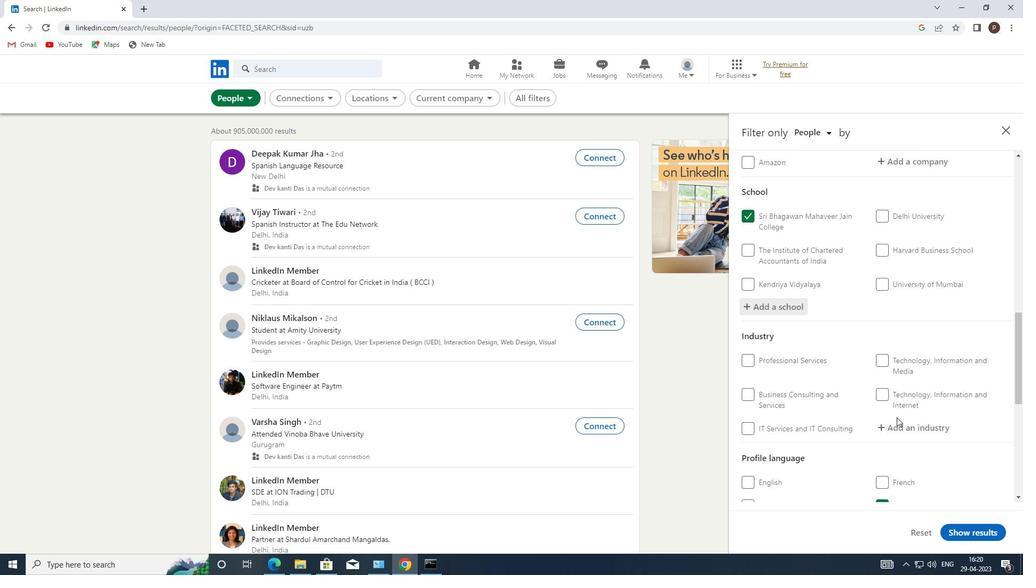 
Action: Mouse pressed left at (898, 423)
Screenshot: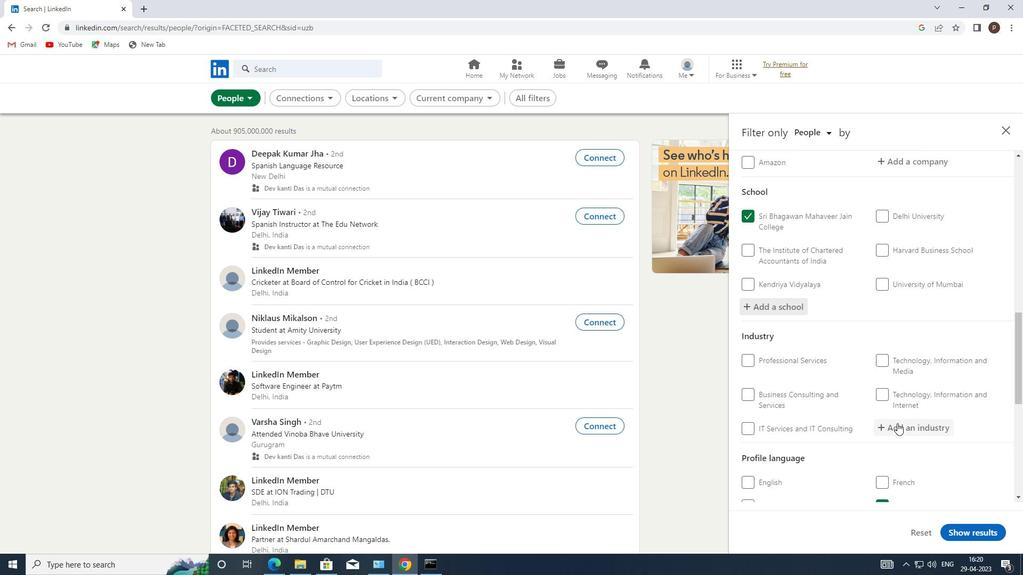 
Action: Mouse pressed left at (898, 423)
Screenshot: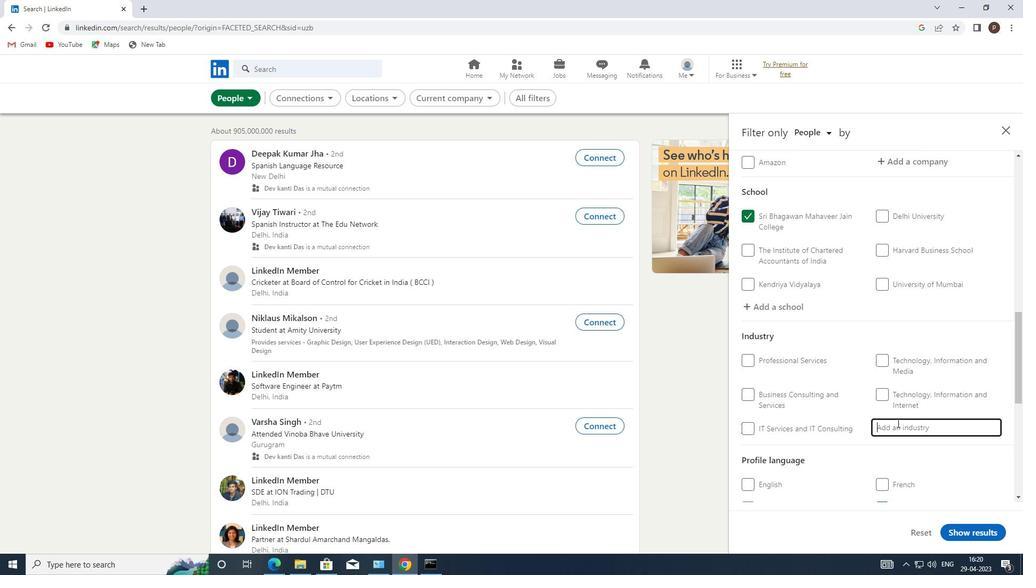 
Action: Key pressed <Key.caps_lock>W<Key.caps_lock>ATER,<Key.space><Key.caps_lock>W<Key.caps_lock>ASTE
Screenshot: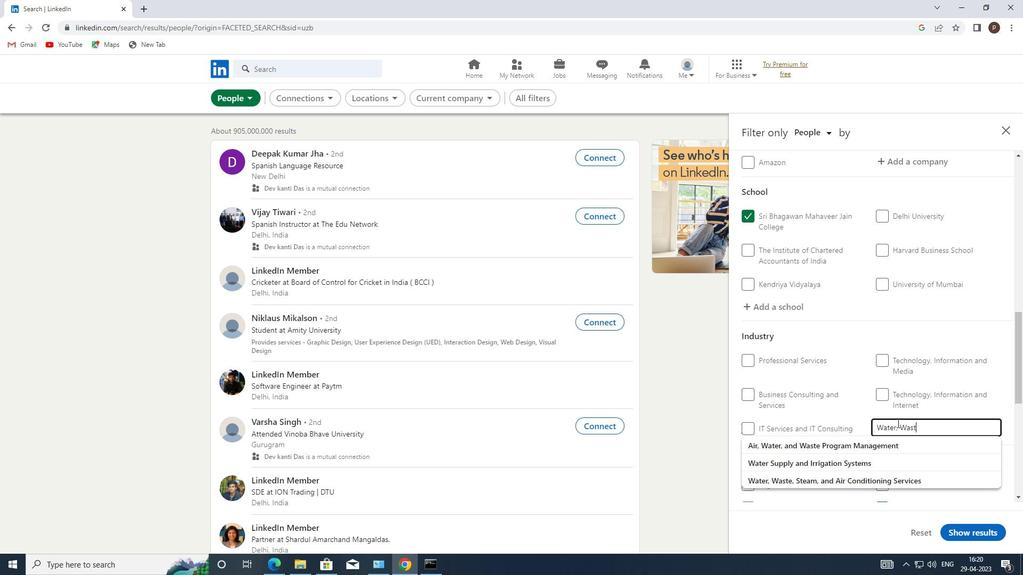 
Action: Mouse moved to (872, 463)
Screenshot: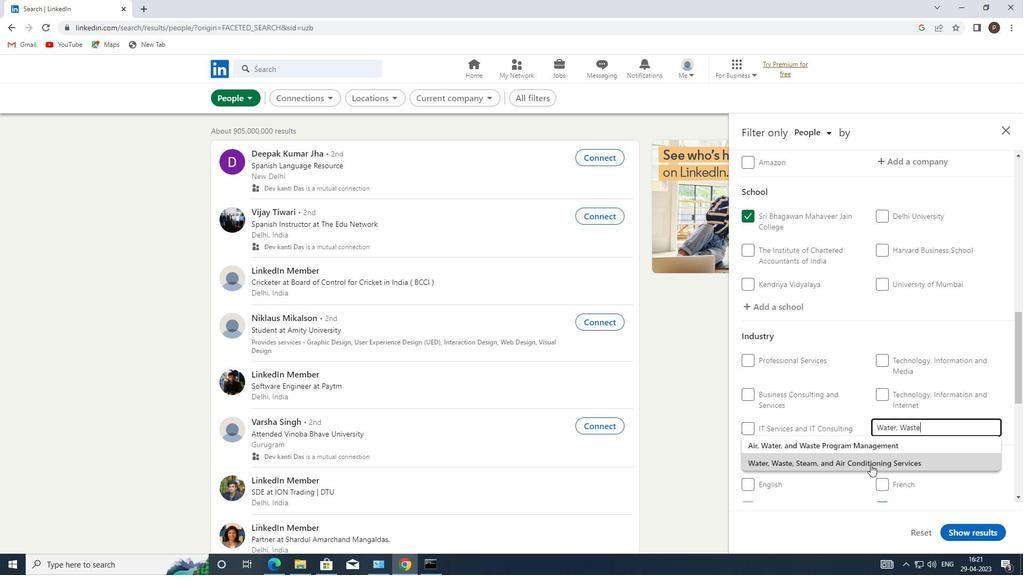 
Action: Mouse pressed left at (872, 463)
Screenshot: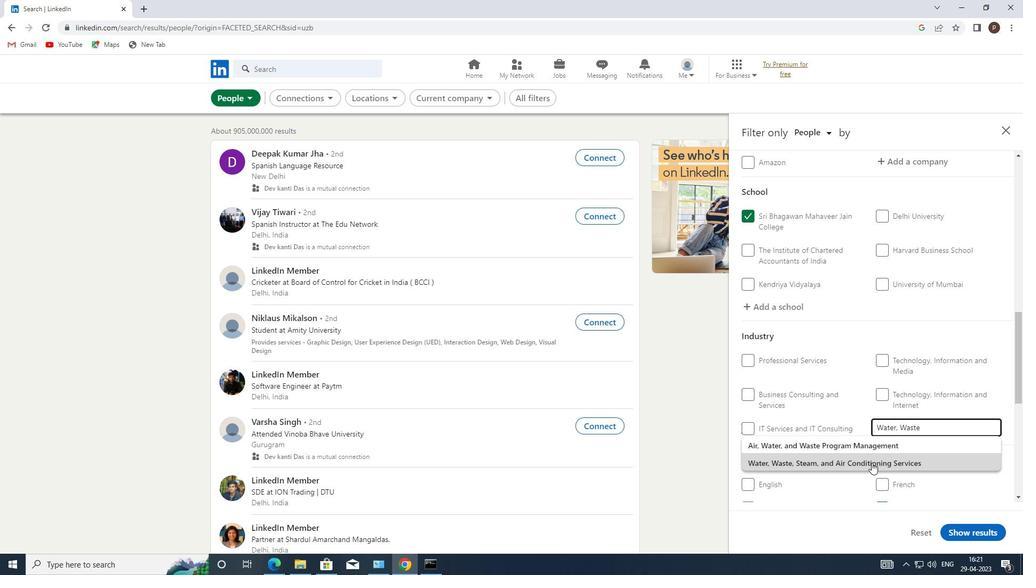 
Action: Mouse moved to (866, 457)
Screenshot: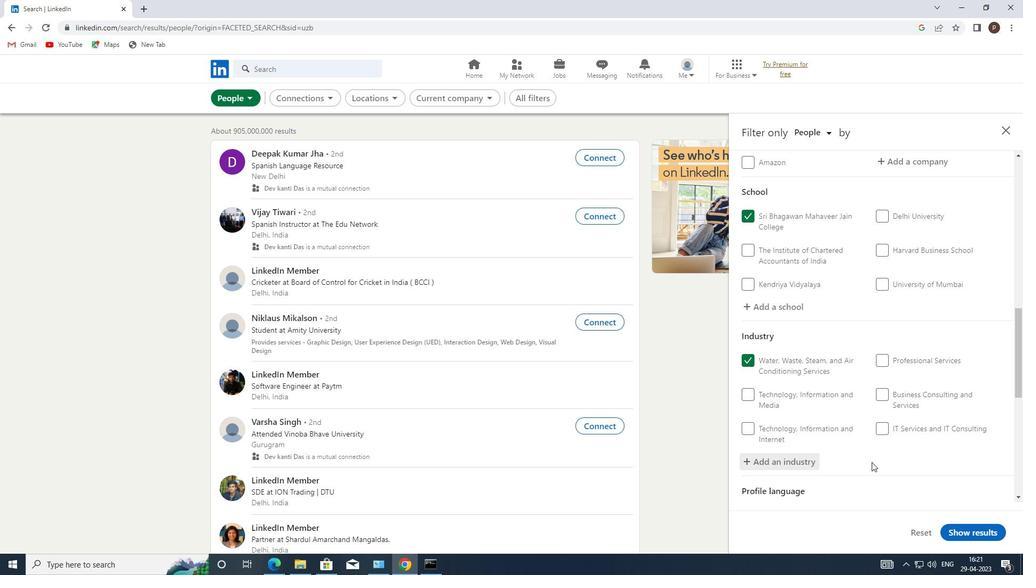 
Action: Mouse scrolled (866, 457) with delta (0, 0)
Screenshot: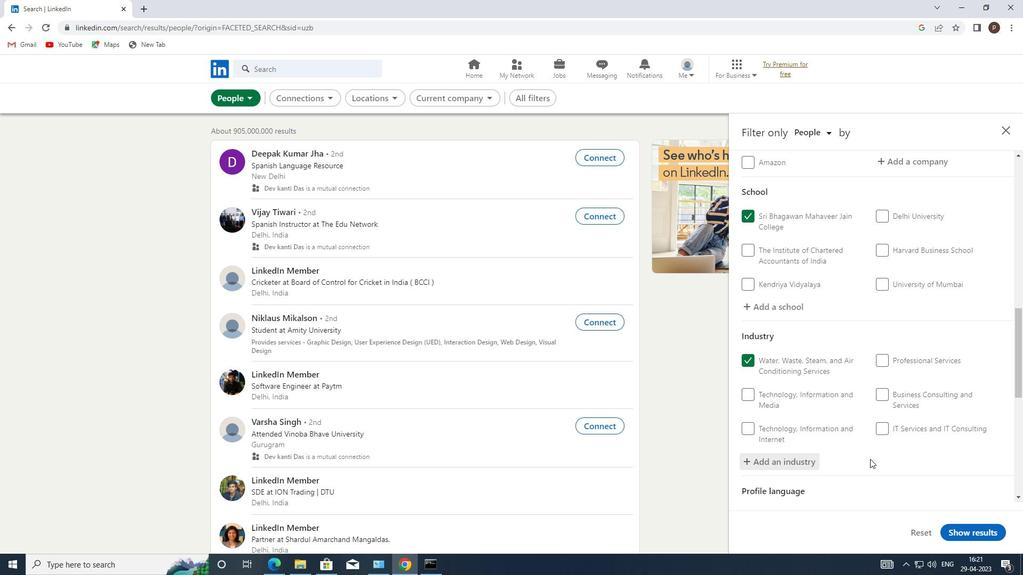 
Action: Mouse moved to (866, 457)
Screenshot: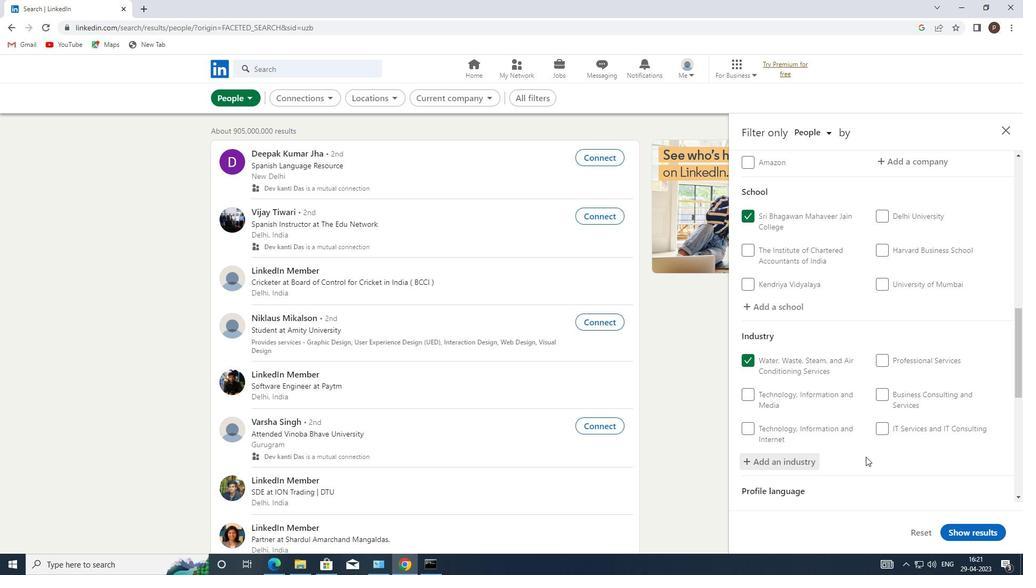 
Action: Mouse scrolled (866, 456) with delta (0, 0)
Screenshot: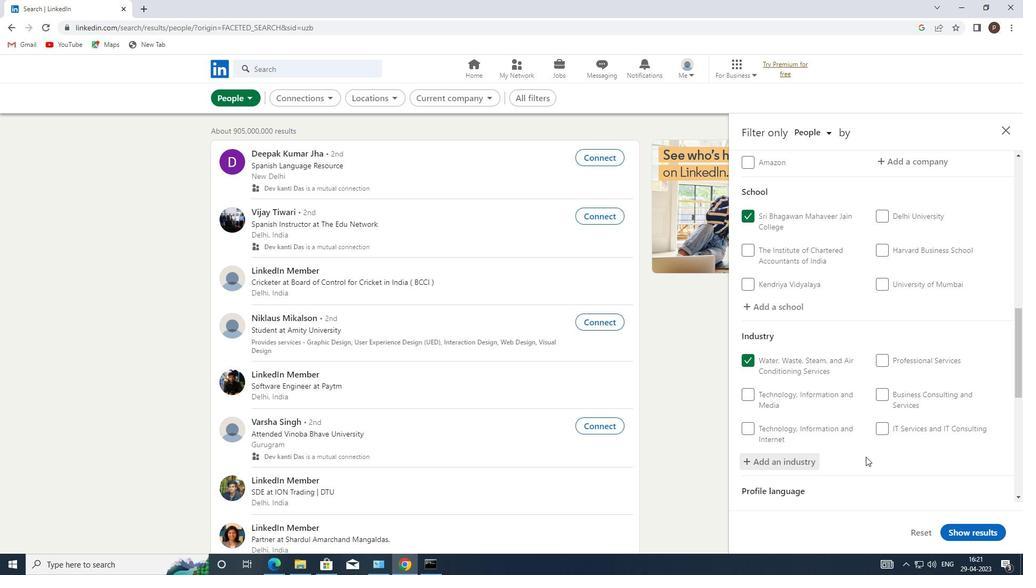 
Action: Mouse scrolled (866, 456) with delta (0, 0)
Screenshot: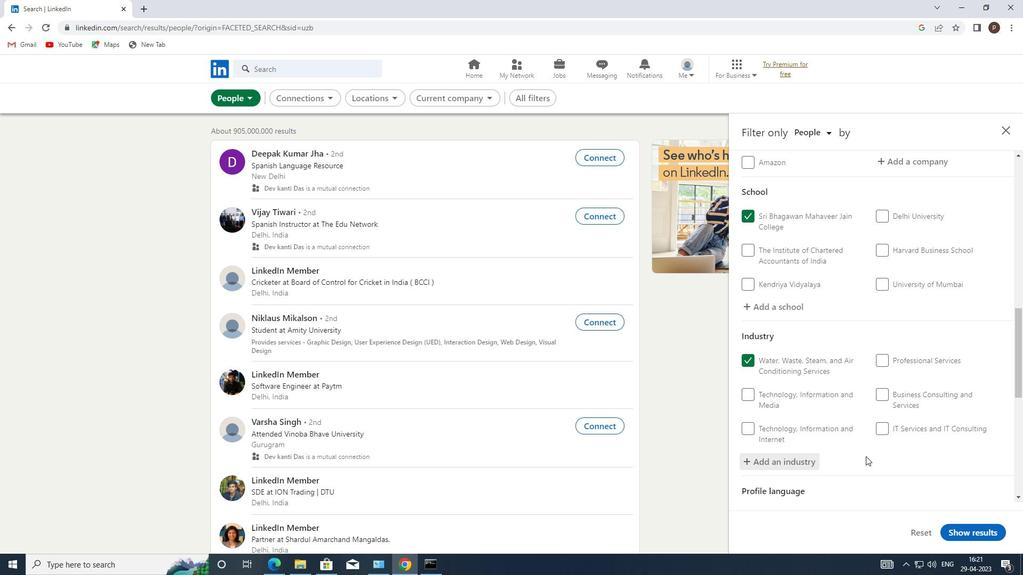 
Action: Mouse moved to (866, 457)
Screenshot: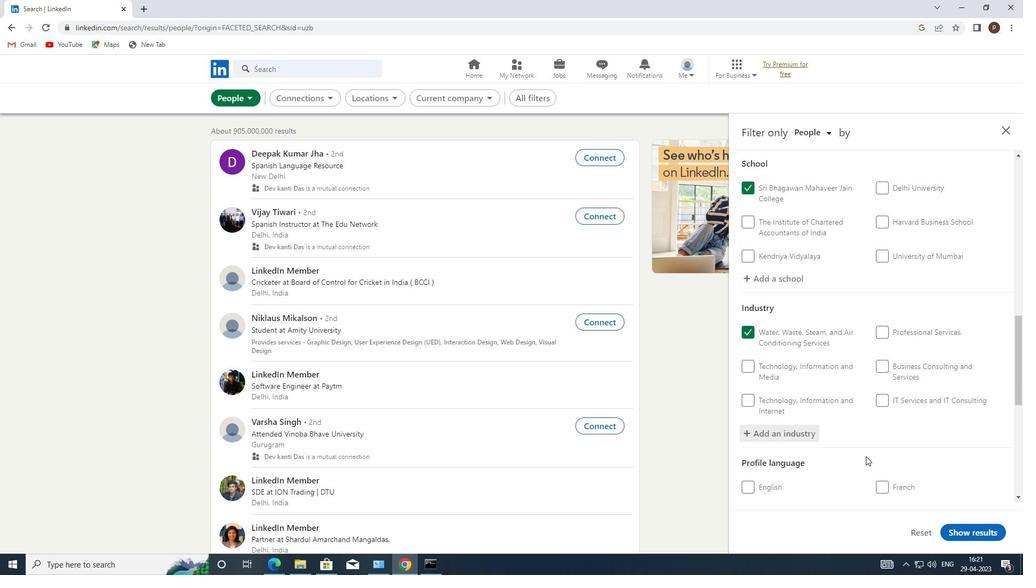 
Action: Mouse scrolled (866, 456) with delta (0, 0)
Screenshot: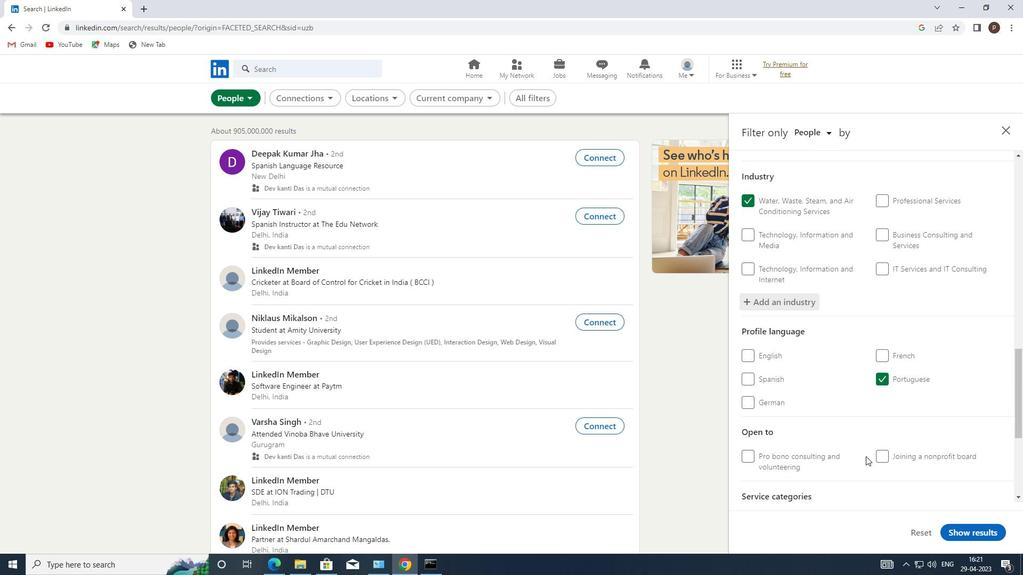 
Action: Mouse scrolled (866, 456) with delta (0, 0)
Screenshot: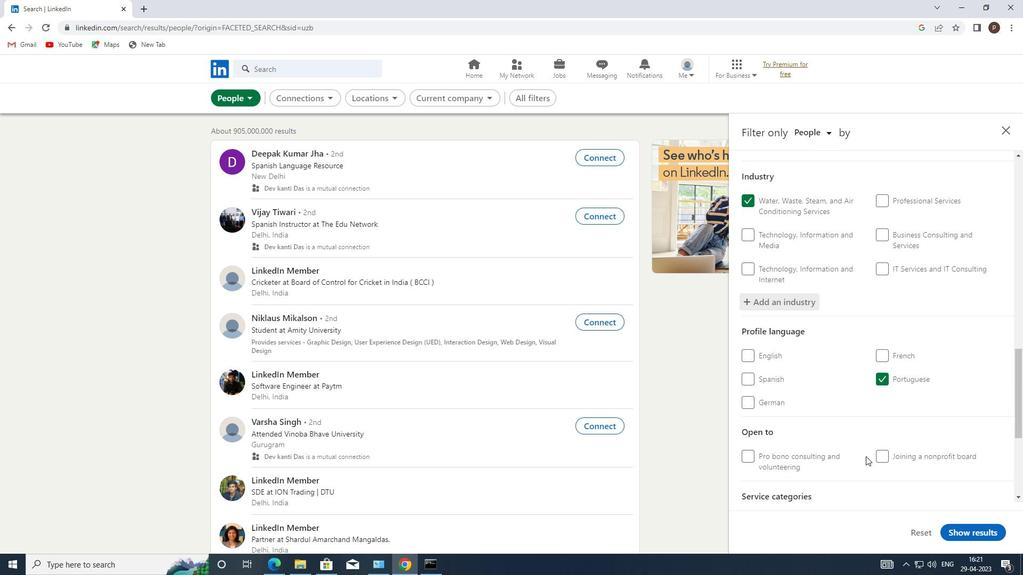 
Action: Mouse moved to (888, 460)
Screenshot: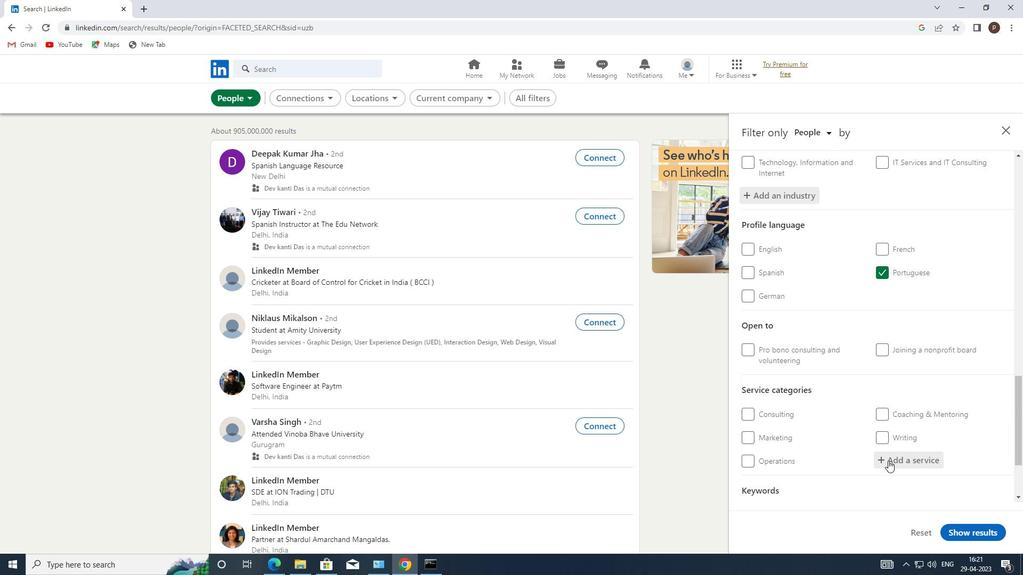 
Action: Mouse pressed left at (888, 460)
Screenshot: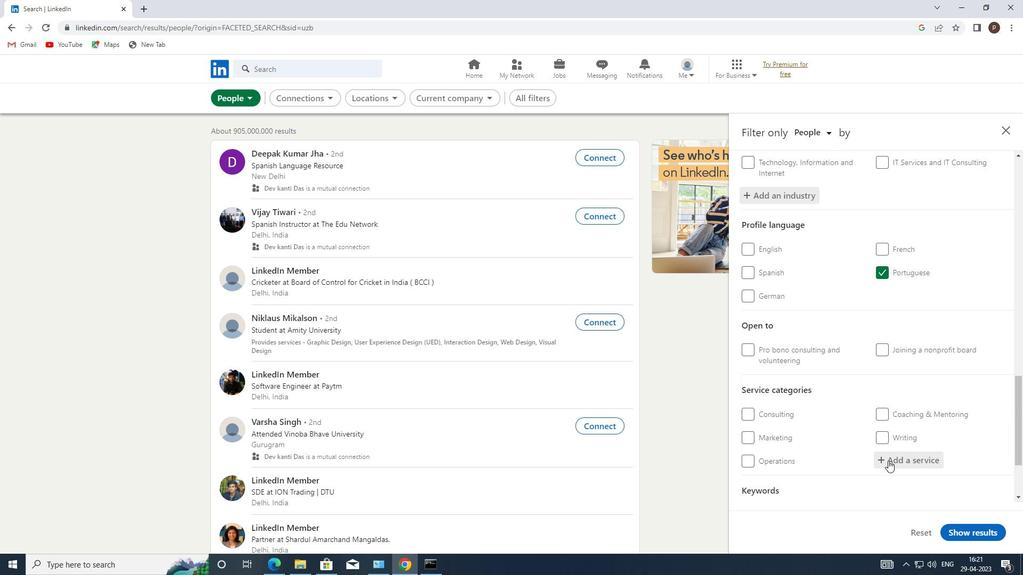 
Action: Mouse moved to (888, 460)
Screenshot: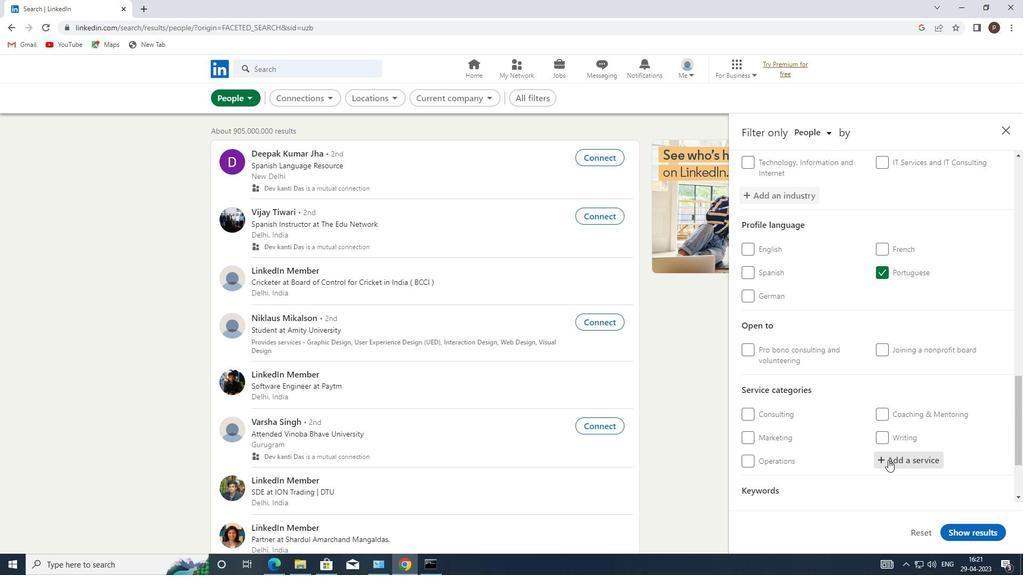 
Action: Mouse pressed left at (888, 460)
Screenshot: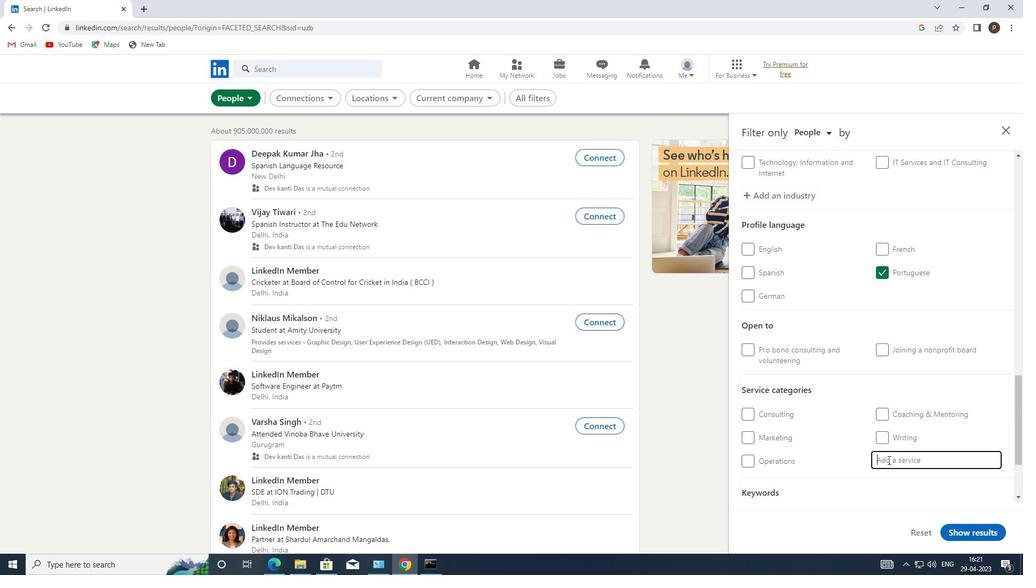 
Action: Key pressed <Key.caps_lock>P<Key.caps_lock>RICING<Key.space>
Screenshot: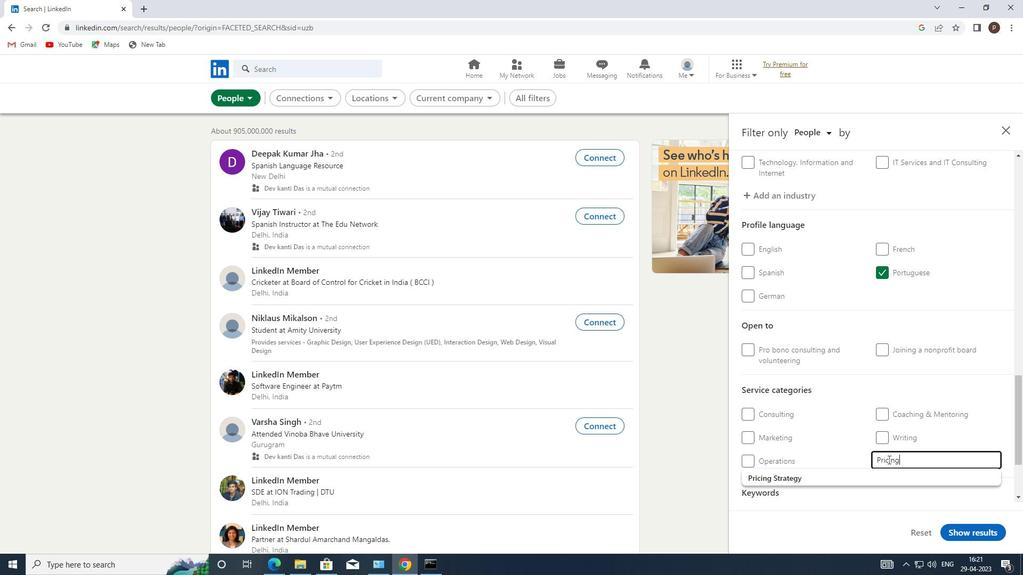 
Action: Mouse moved to (823, 476)
Screenshot: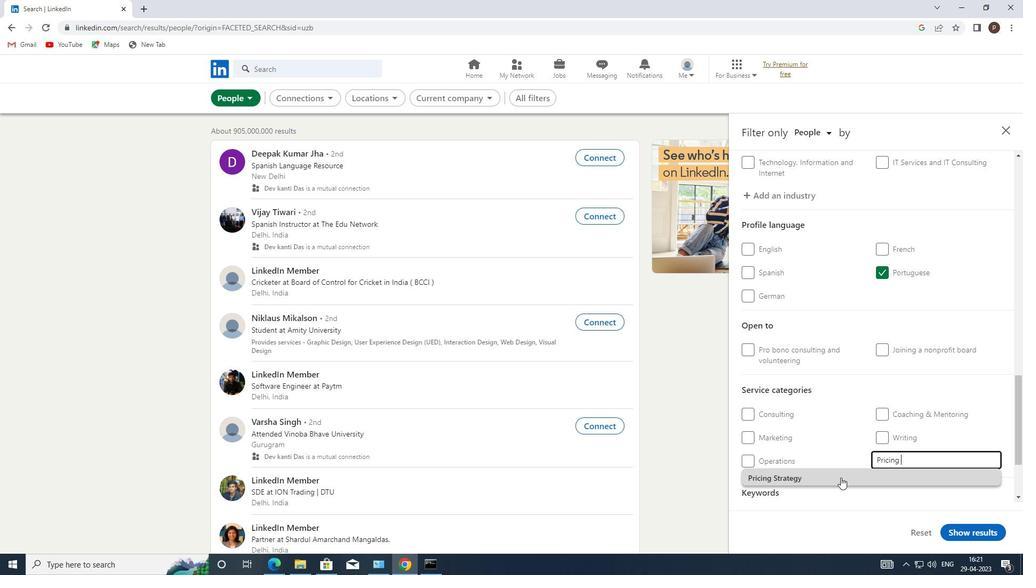 
Action: Mouse pressed left at (823, 476)
Screenshot: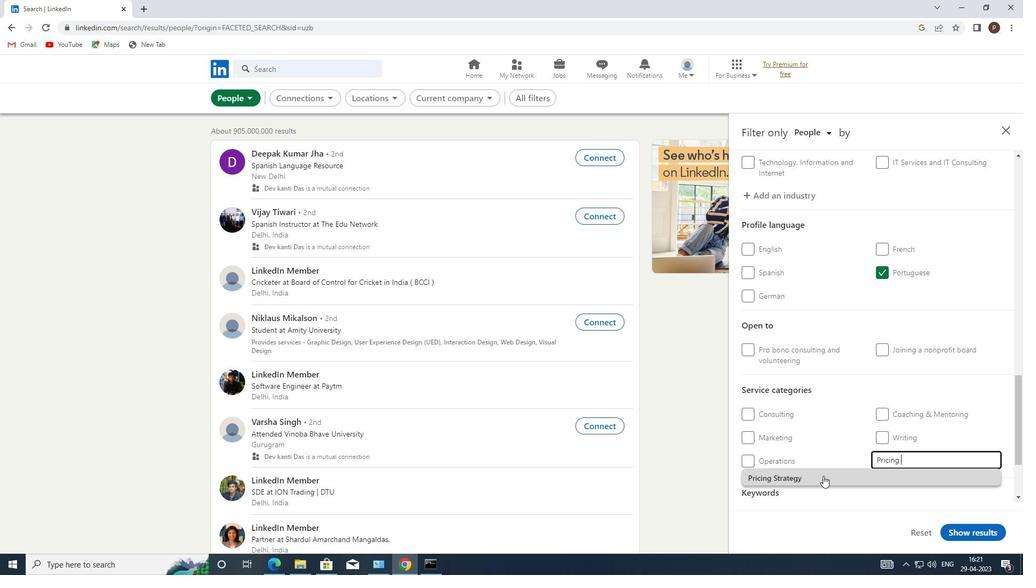 
Action: Mouse moved to (823, 476)
Screenshot: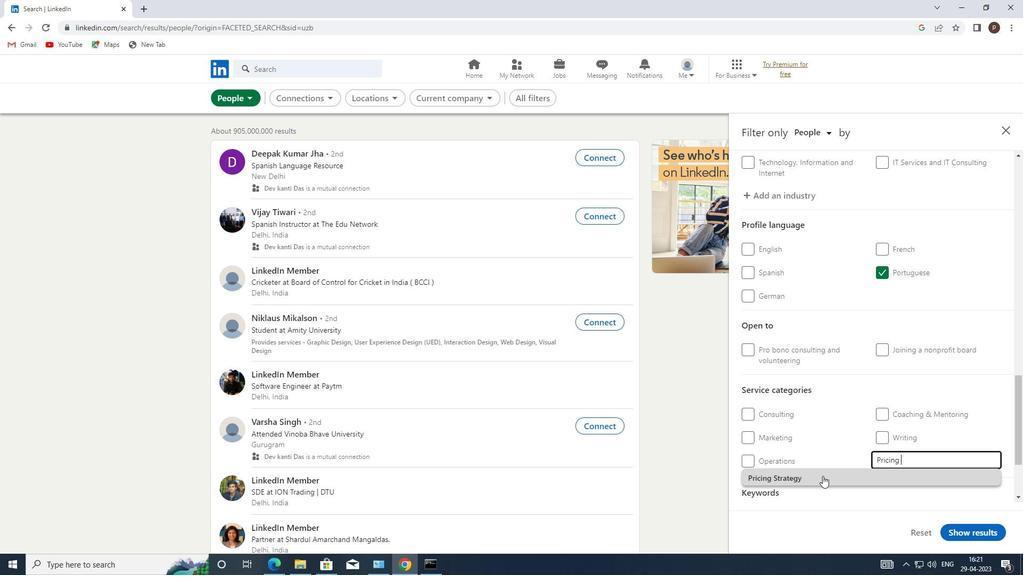 
Action: Mouse scrolled (823, 476) with delta (0, 0)
Screenshot: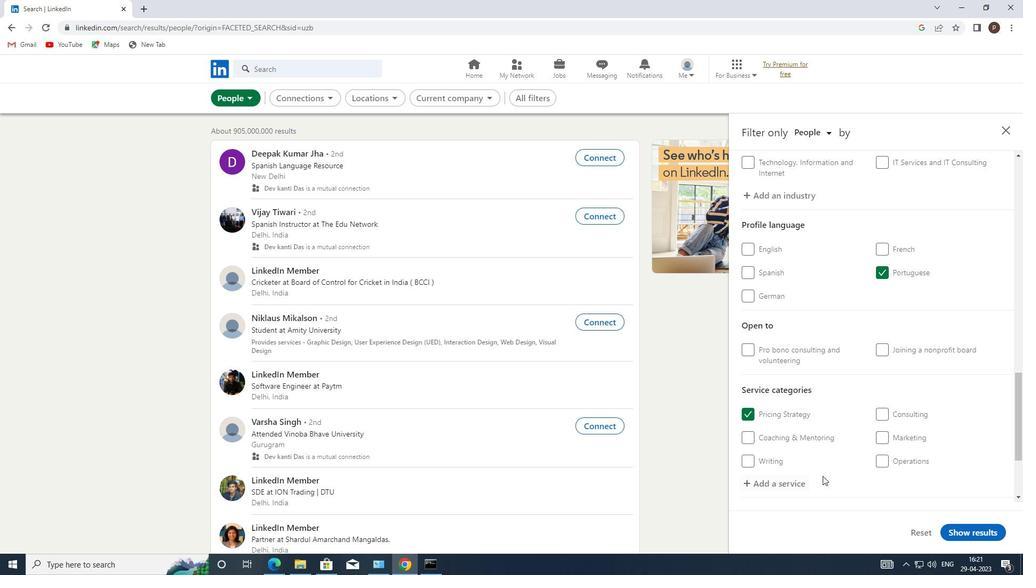 
Action: Mouse scrolled (823, 476) with delta (0, 0)
Screenshot: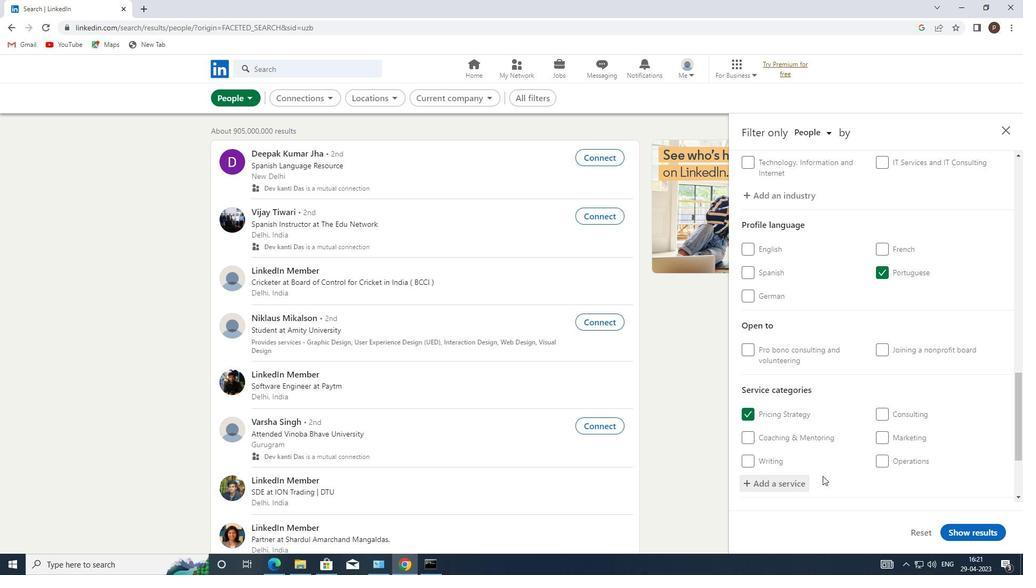 
Action: Mouse scrolled (823, 476) with delta (0, 0)
Screenshot: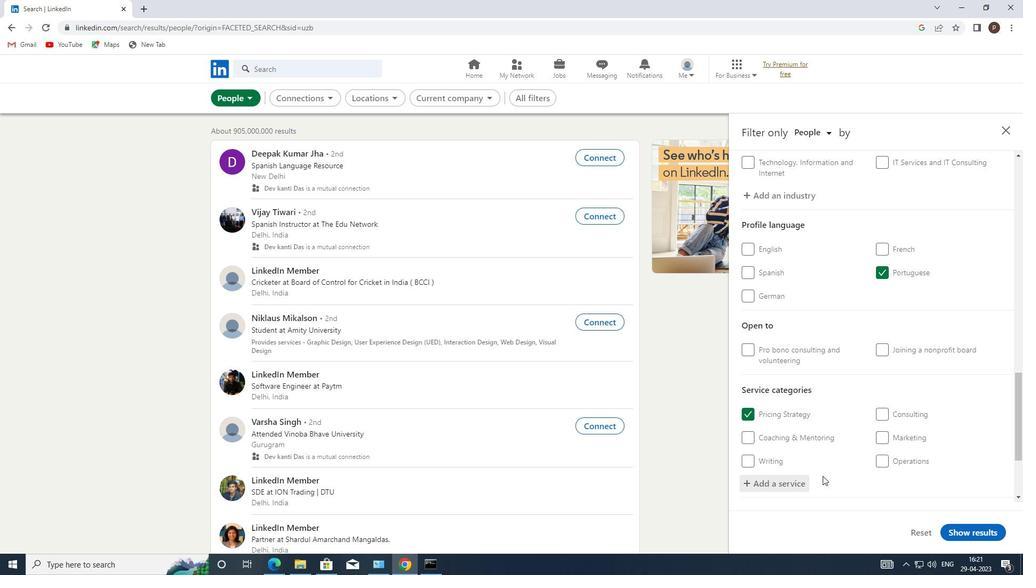 
Action: Mouse moved to (786, 455)
Screenshot: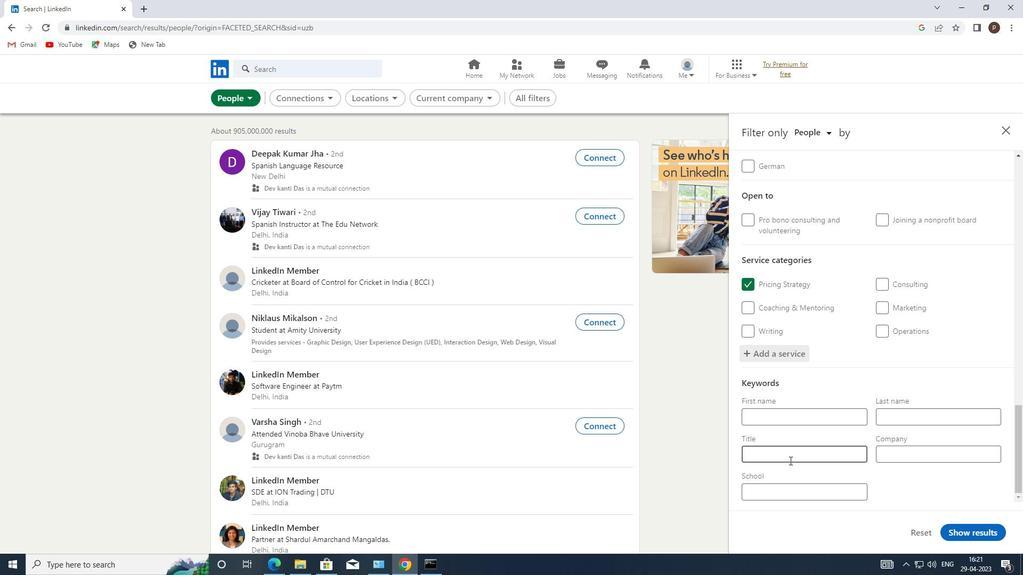 
Action: Mouse pressed left at (786, 455)
Screenshot: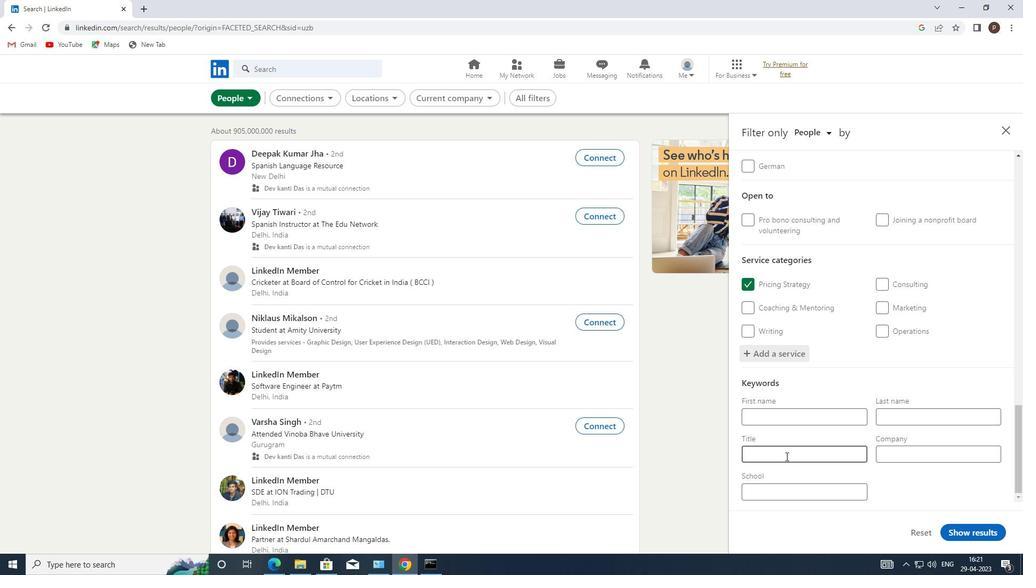 
Action: Key pressed <Key.caps_lock>D<Key.caps_lock>IRECTOR<Key.space>OF<Key.space><Key.caps_lock>P<Key.caps_lock>HOTOGRAPHY<Key.space>
Screenshot: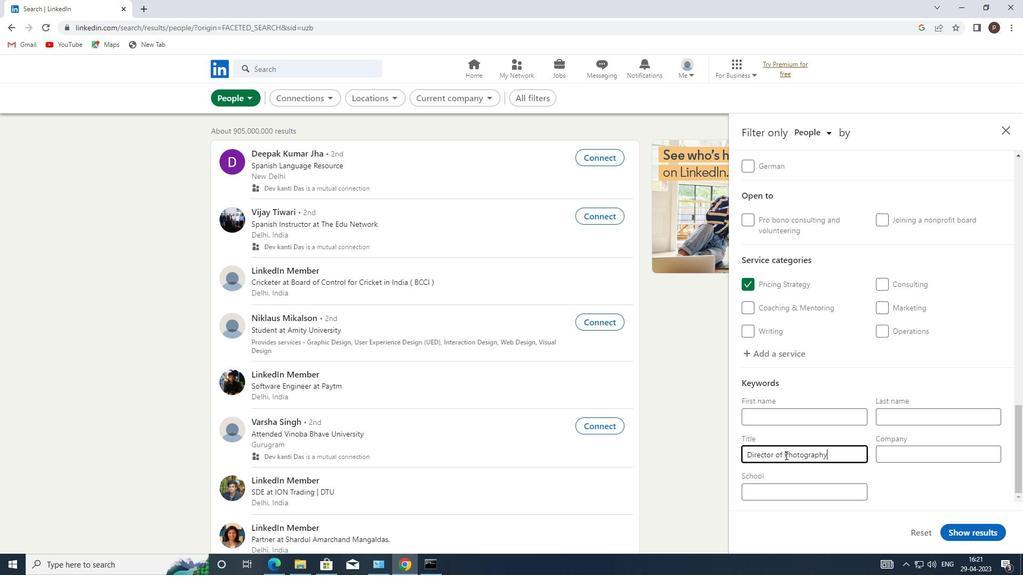
Action: Mouse moved to (965, 531)
Screenshot: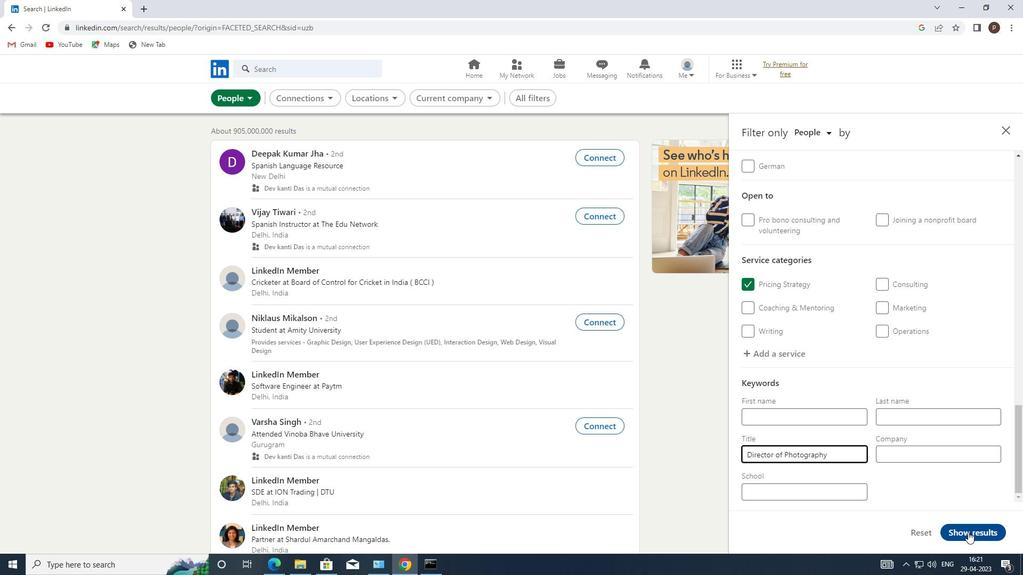 
Action: Mouse pressed left at (965, 531)
Screenshot: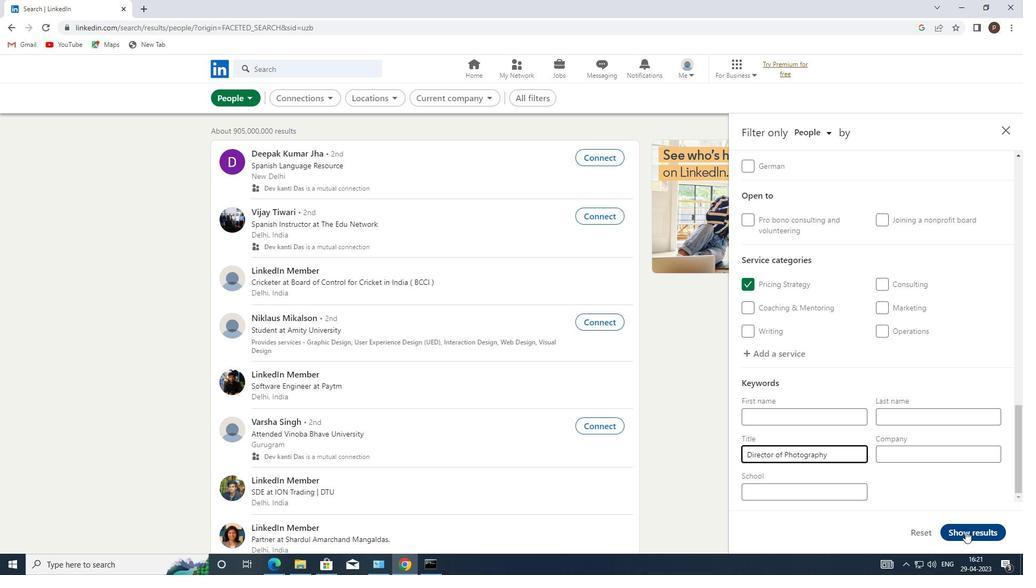 
